 Task: Look for space in Mbale, Kenya from 6th September, 2023 to 10th September, 2023 for 1 adult in price range Rs.9000 to Rs.17000. Place can be private room with 1  bedroom having 1 bed and 1 bathroom. Property type can be house, flat, guest house, hotel. Amenities needed are: washing machine. Booking option can be shelf check-in. Required host language is English.
Action: Mouse moved to (413, 99)
Screenshot: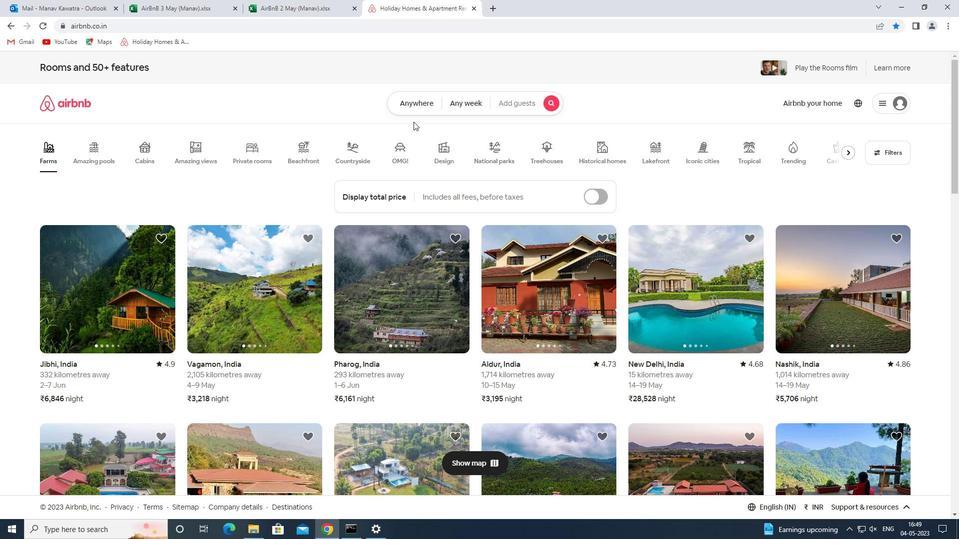 
Action: Mouse pressed left at (413, 99)
Screenshot: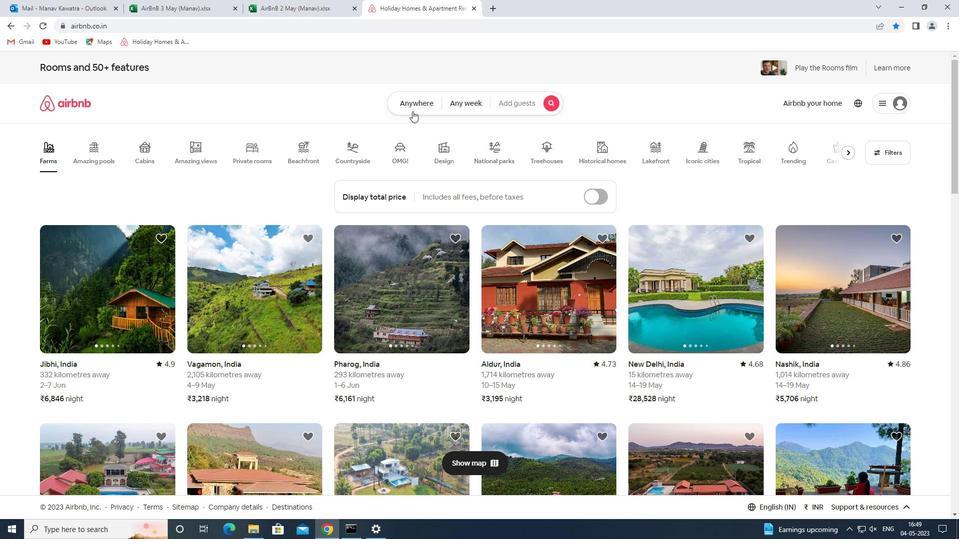 
Action: Mouse moved to (353, 140)
Screenshot: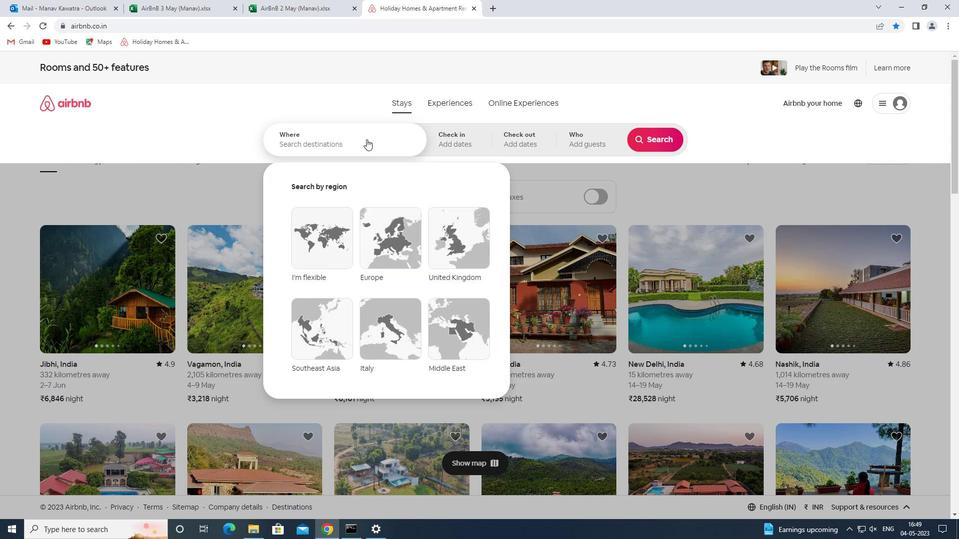 
Action: Mouse pressed left at (353, 140)
Screenshot: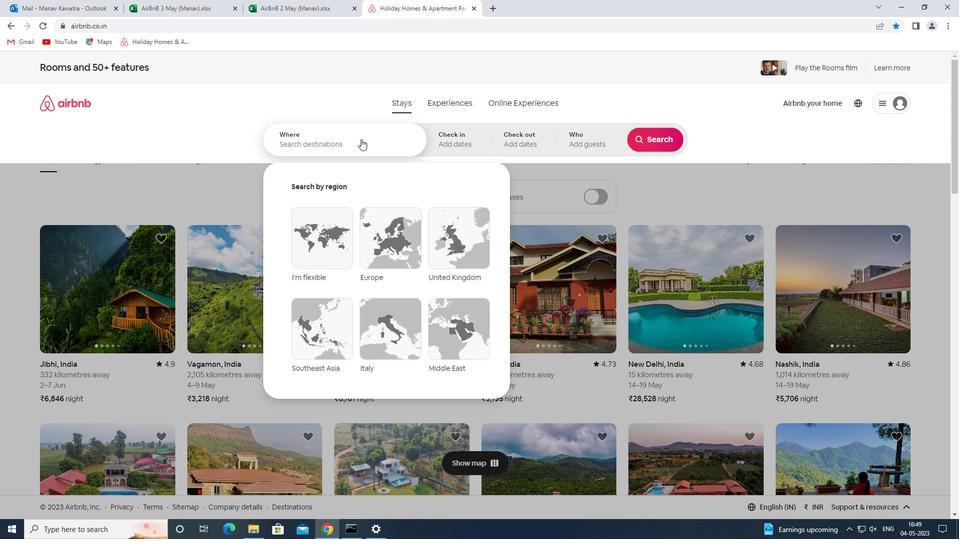 
Action: Key pressed nv<Key.backspace>bale<Key.space>keny<Key.space><Key.backspace>a<Key.space>
Screenshot: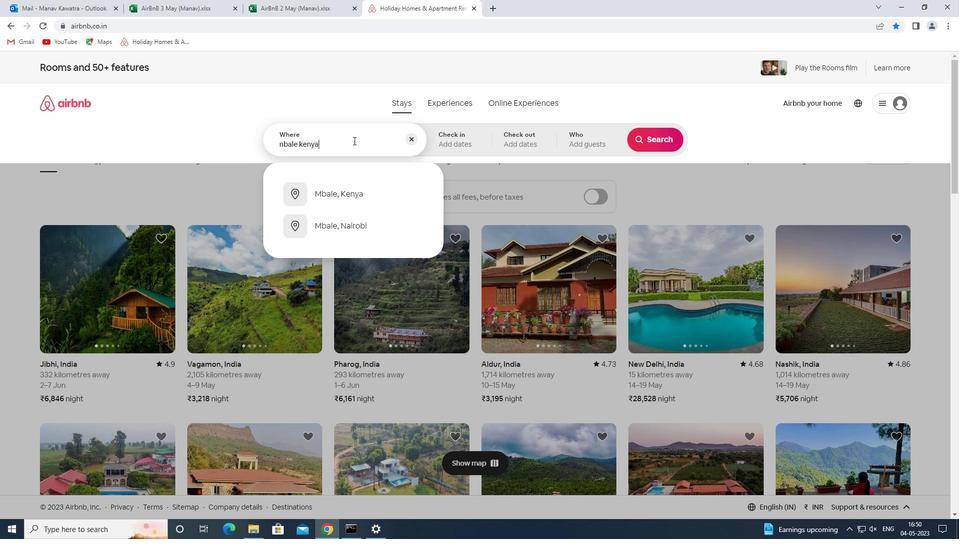 
Action: Mouse moved to (353, 191)
Screenshot: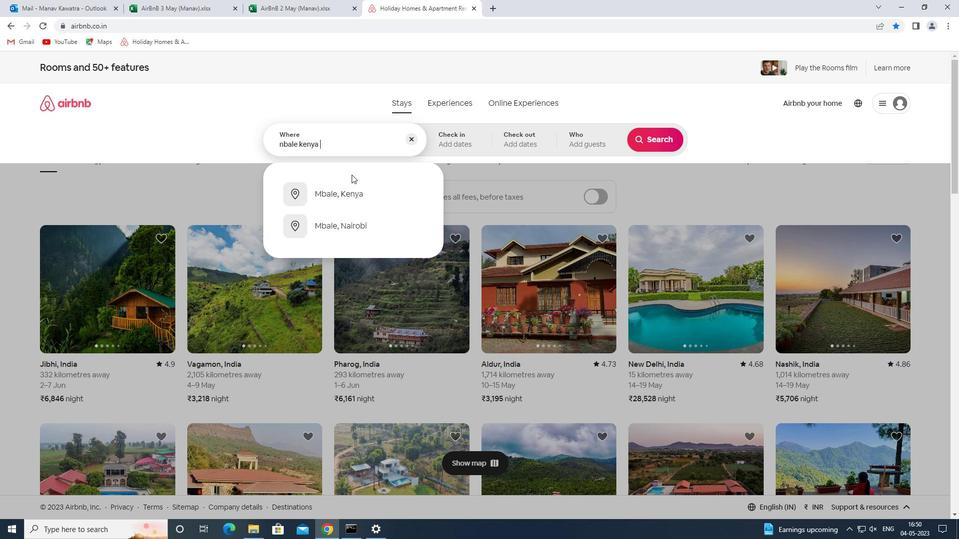 
Action: Mouse pressed left at (353, 191)
Screenshot: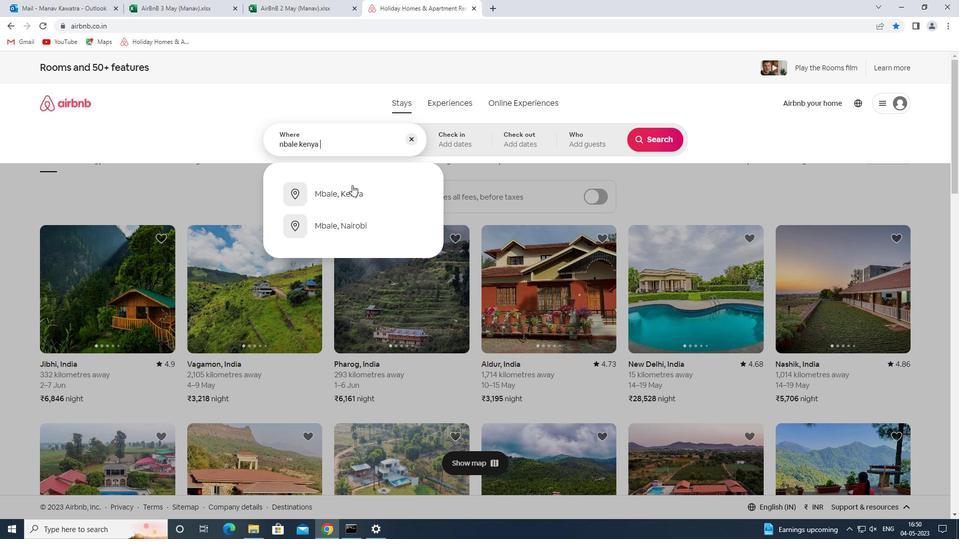 
Action: Mouse moved to (653, 214)
Screenshot: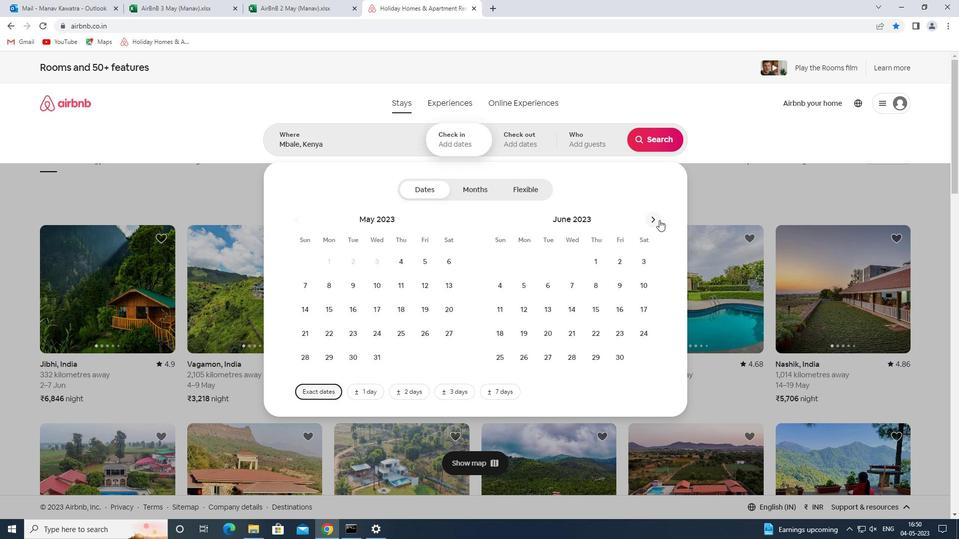 
Action: Mouse pressed left at (653, 214)
Screenshot: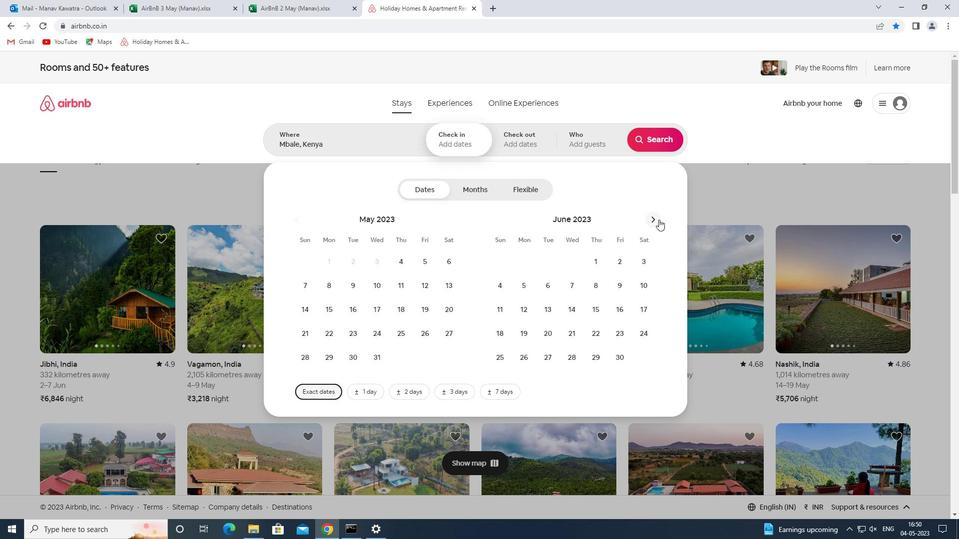 
Action: Mouse pressed left at (653, 214)
Screenshot: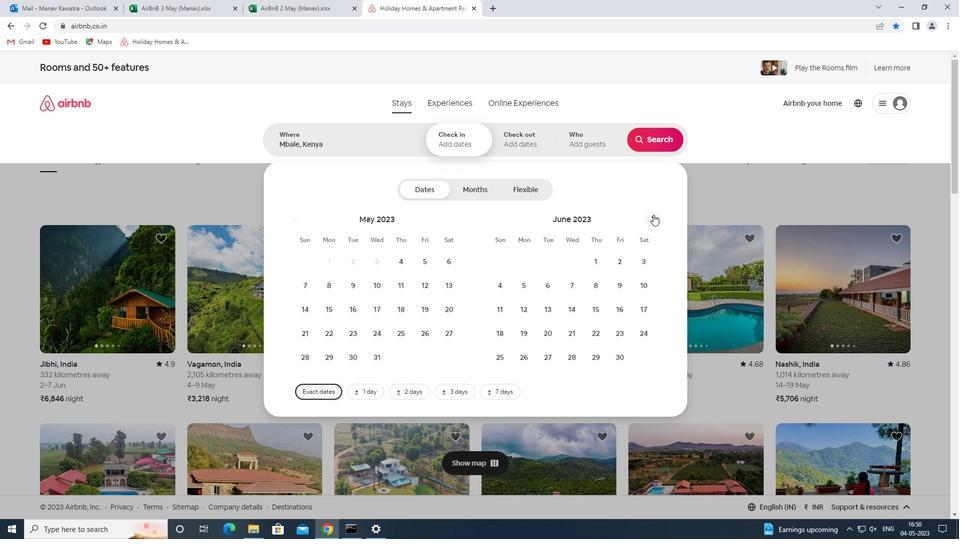 
Action: Mouse pressed left at (653, 214)
Screenshot: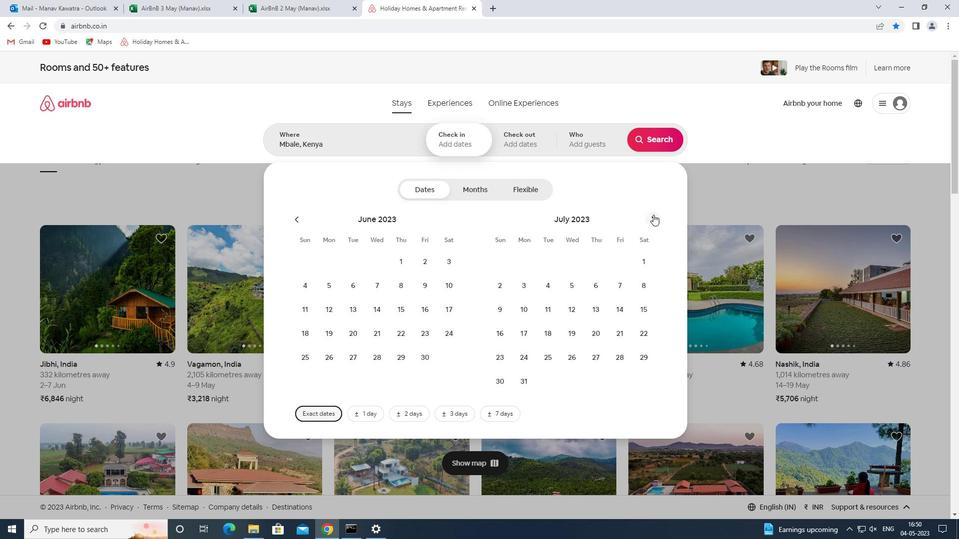 
Action: Mouse pressed left at (653, 214)
Screenshot: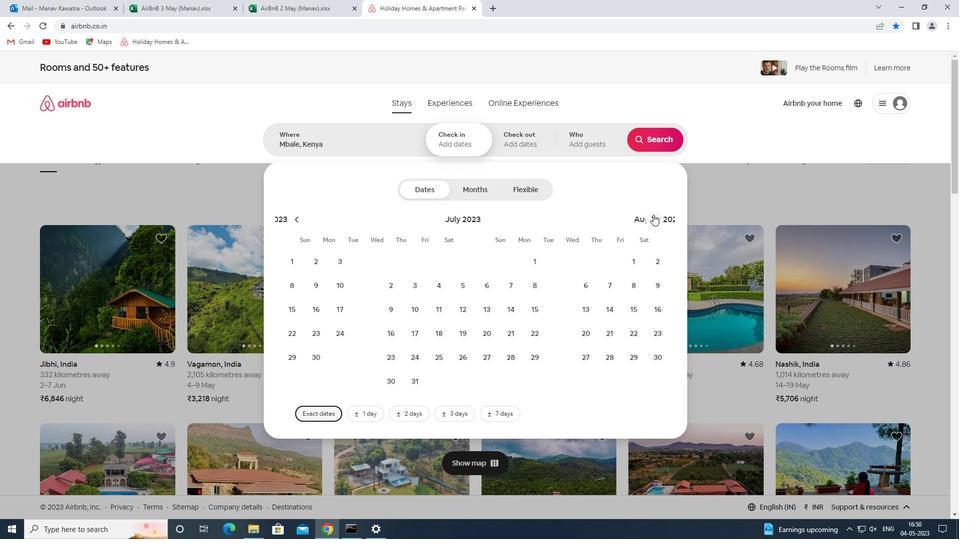 
Action: Mouse moved to (571, 287)
Screenshot: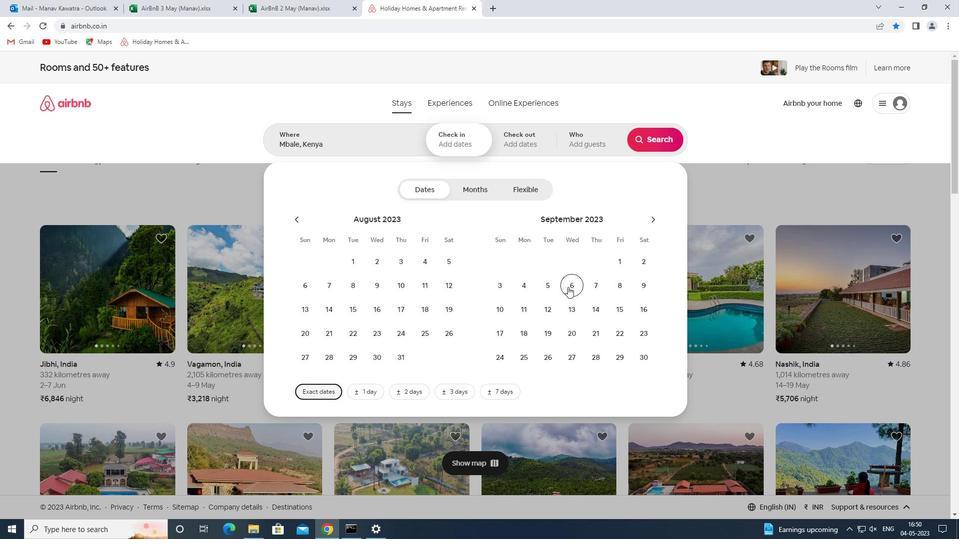 
Action: Mouse pressed left at (571, 287)
Screenshot: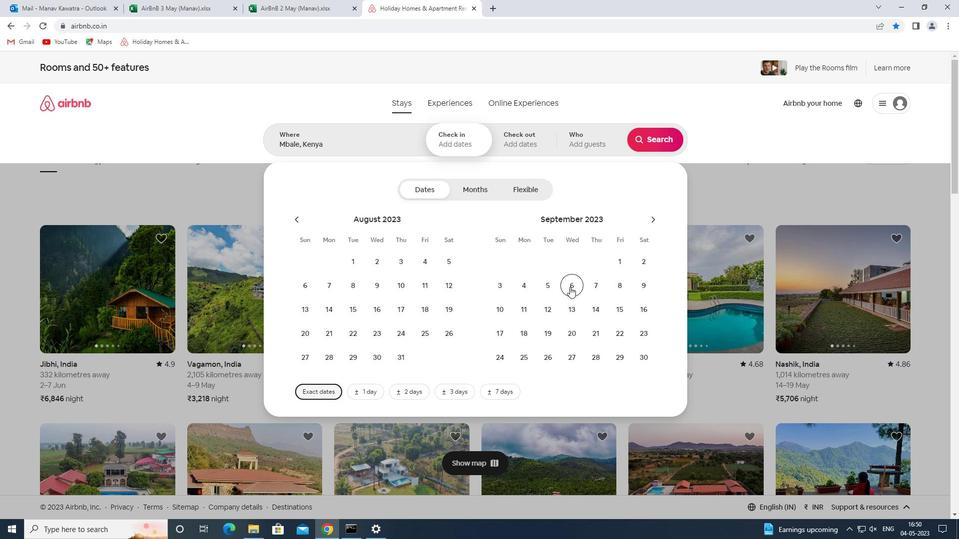 
Action: Mouse moved to (495, 304)
Screenshot: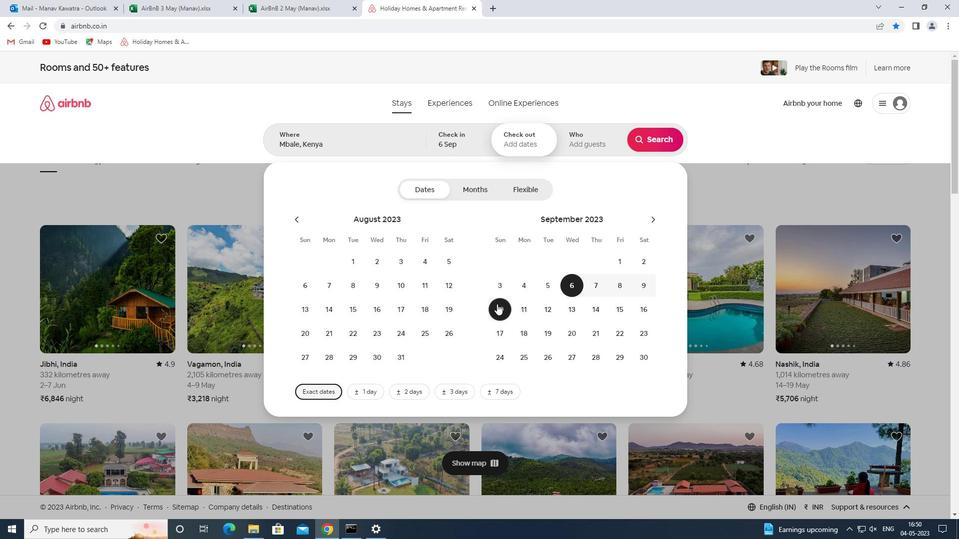 
Action: Mouse pressed left at (495, 304)
Screenshot: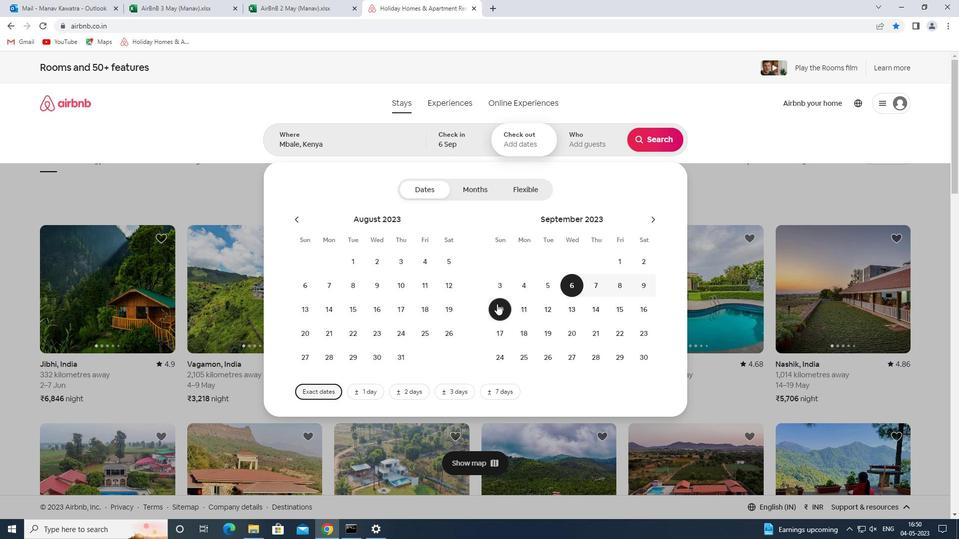 
Action: Mouse moved to (579, 137)
Screenshot: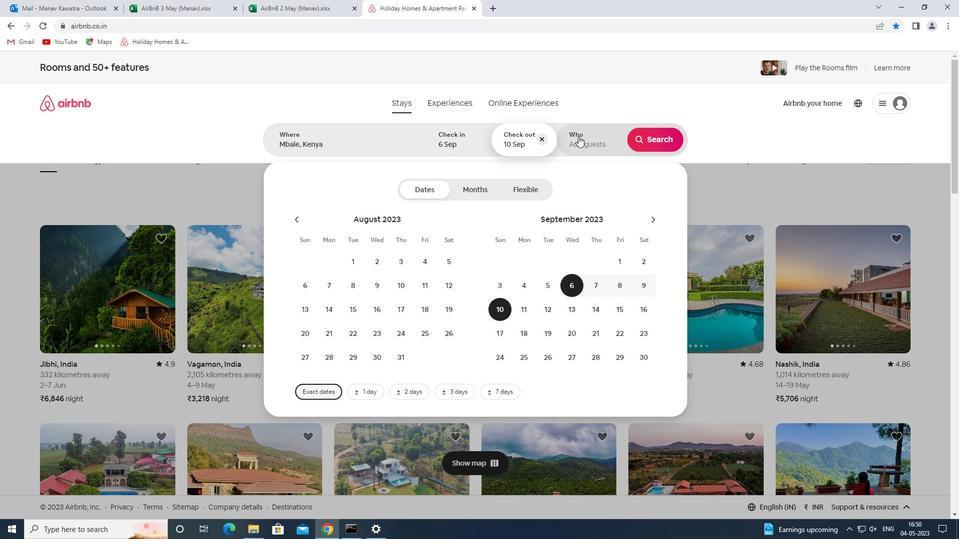 
Action: Mouse pressed left at (579, 137)
Screenshot: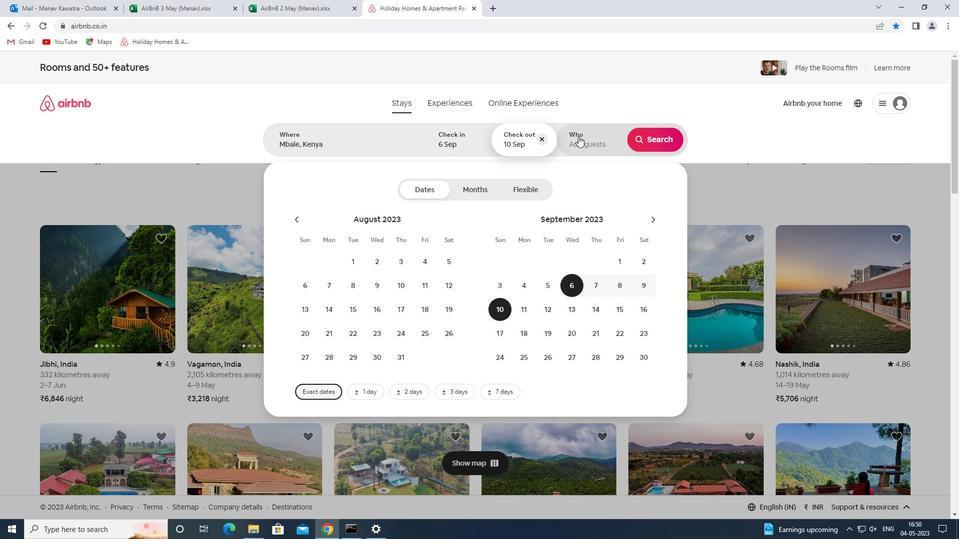 
Action: Mouse moved to (654, 199)
Screenshot: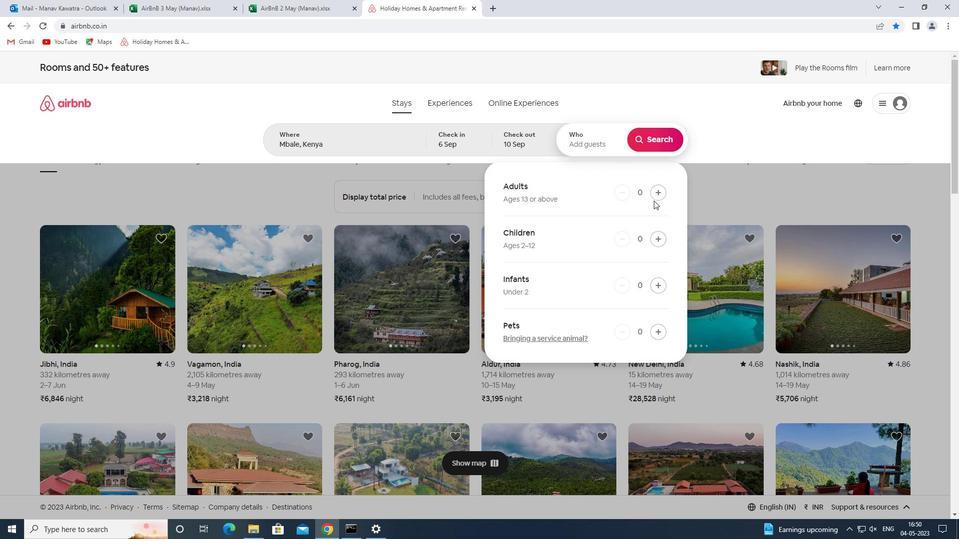 
Action: Mouse pressed left at (654, 199)
Screenshot: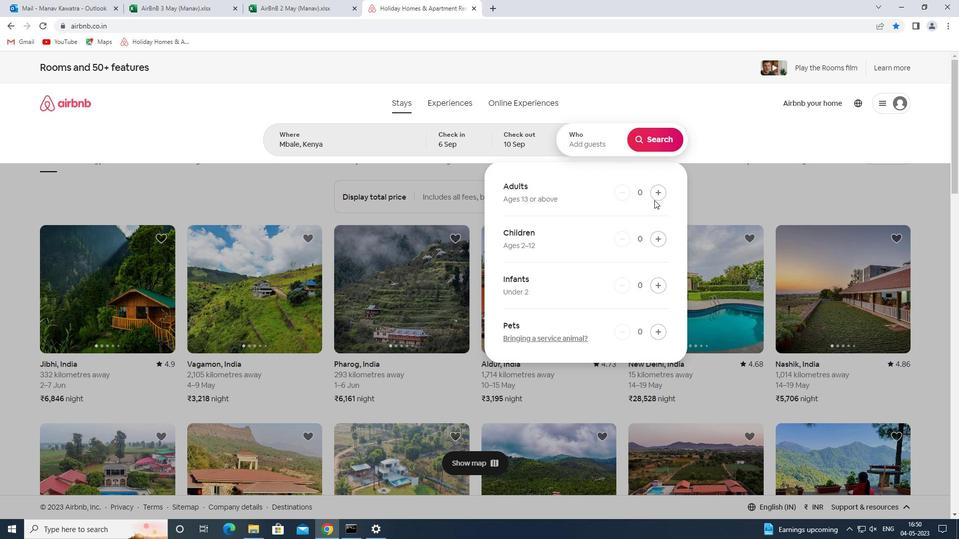 
Action: Mouse moved to (655, 135)
Screenshot: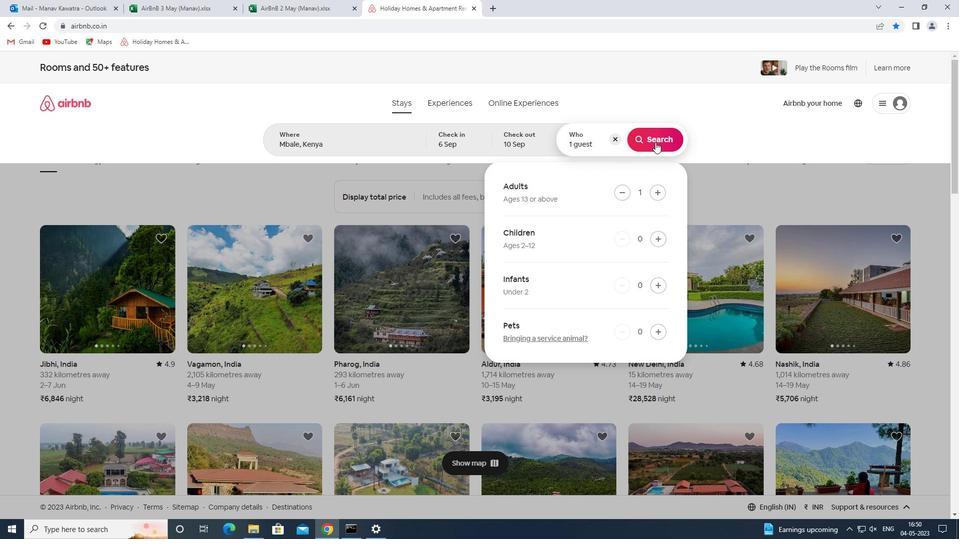 
Action: Mouse pressed left at (655, 135)
Screenshot: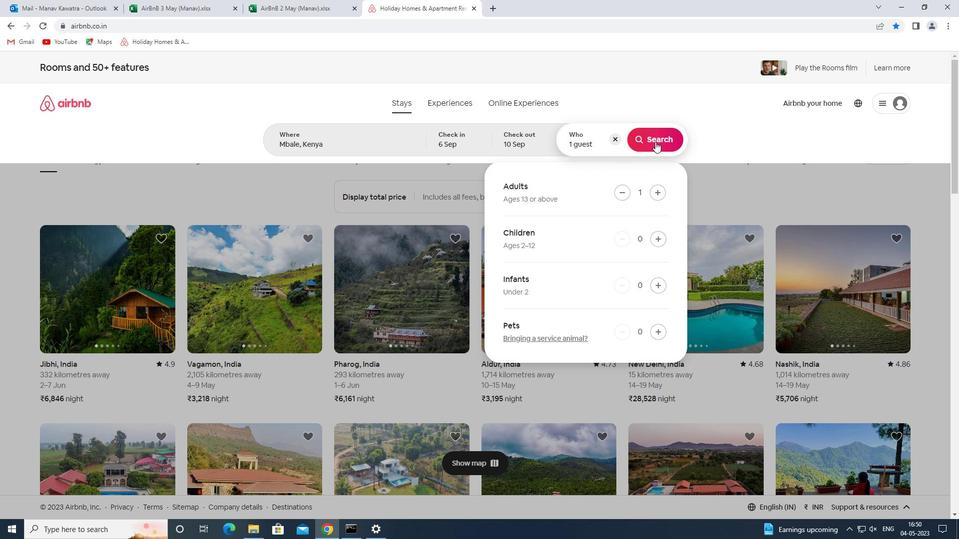 
Action: Mouse moved to (912, 108)
Screenshot: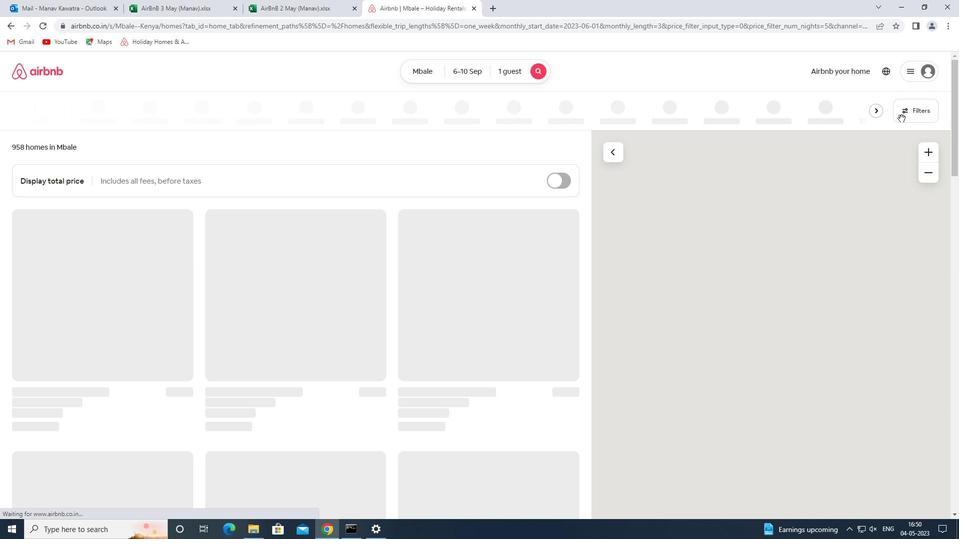 
Action: Mouse pressed left at (912, 108)
Screenshot: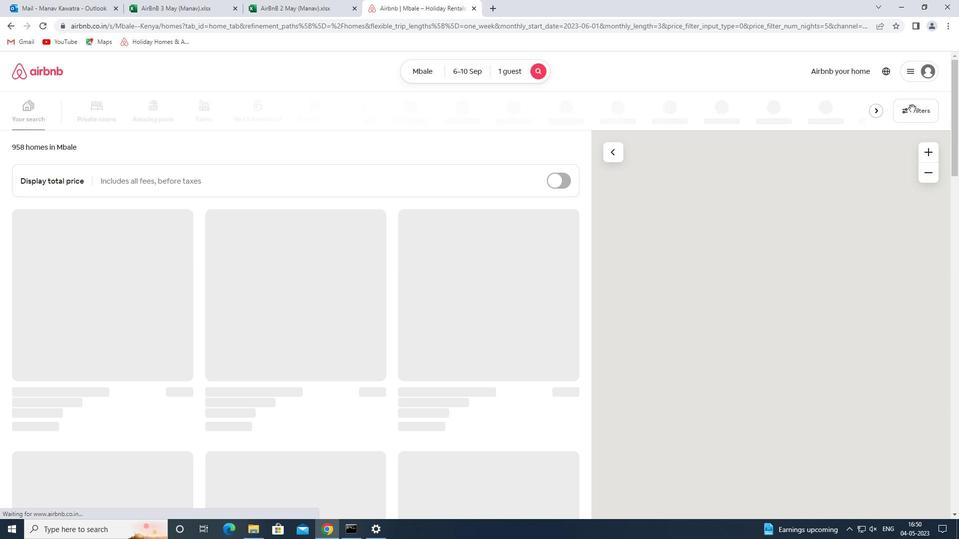 
Action: Mouse moved to (352, 238)
Screenshot: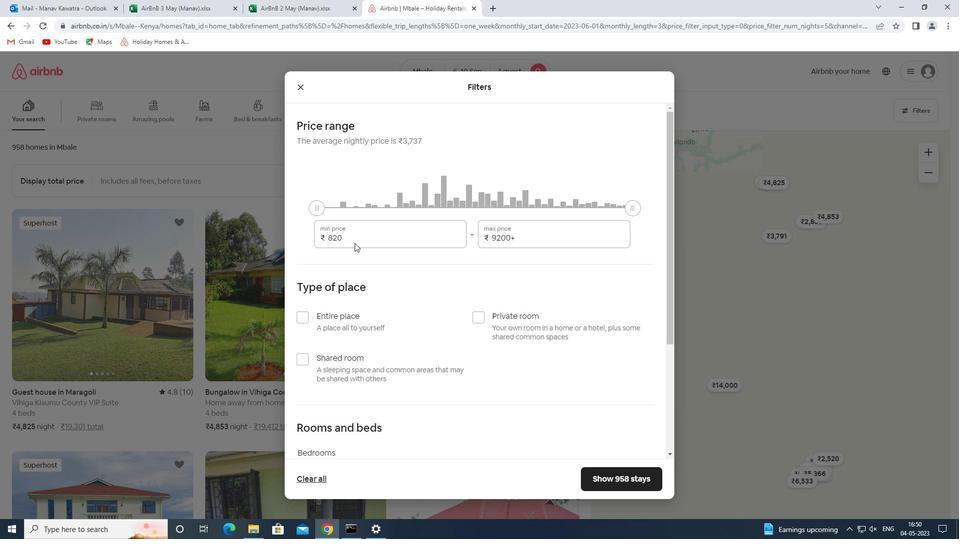 
Action: Mouse pressed left at (352, 238)
Screenshot: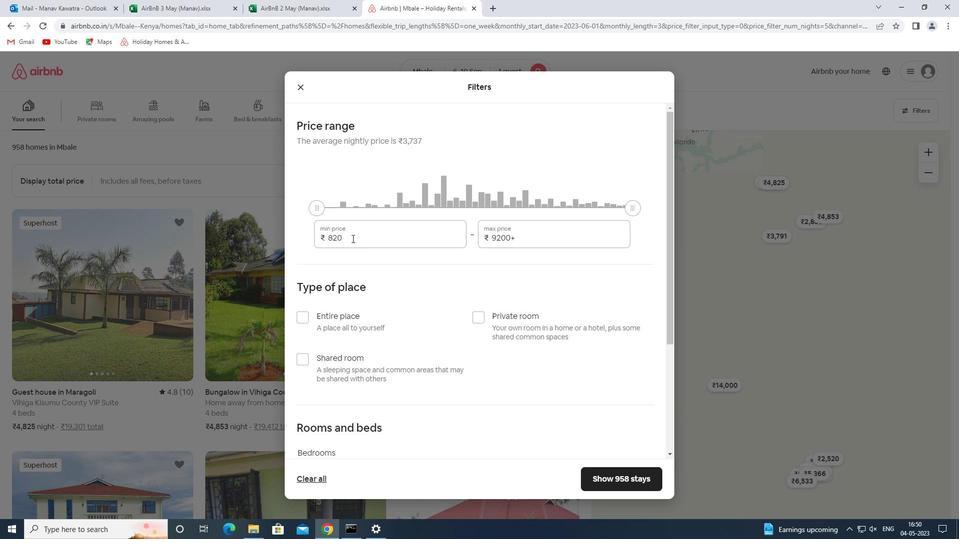 
Action: Mouse pressed left at (352, 238)
Screenshot: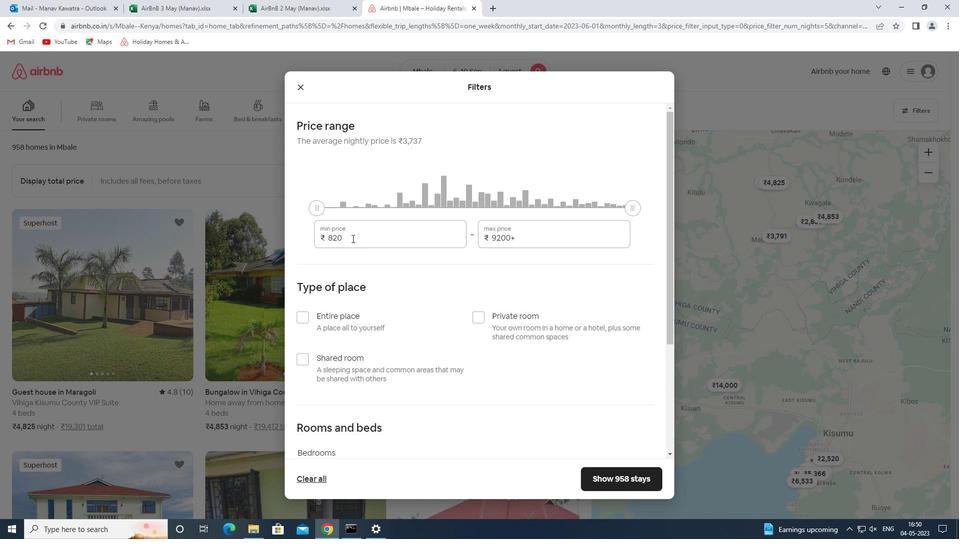 
Action: Key pressed 9000<Key.tab>17000
Screenshot: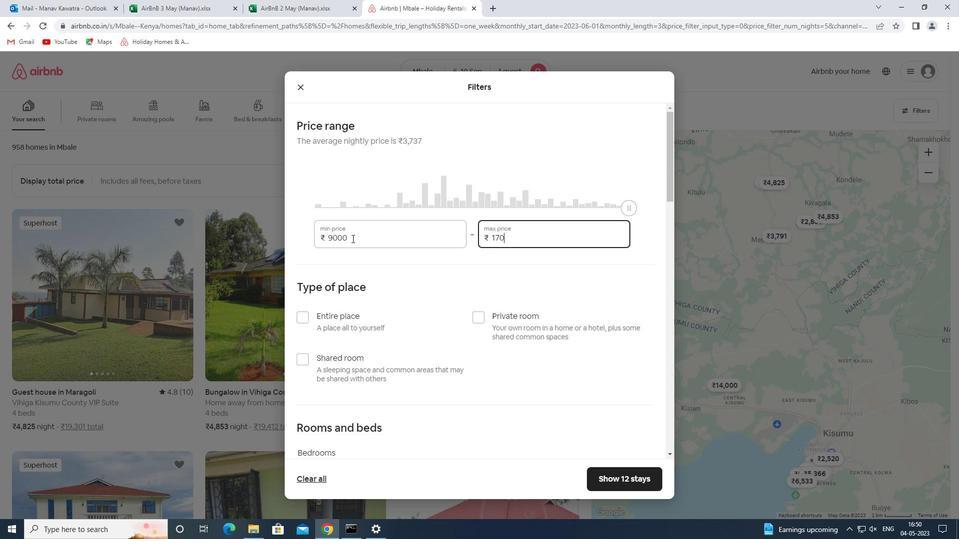 
Action: Mouse moved to (474, 320)
Screenshot: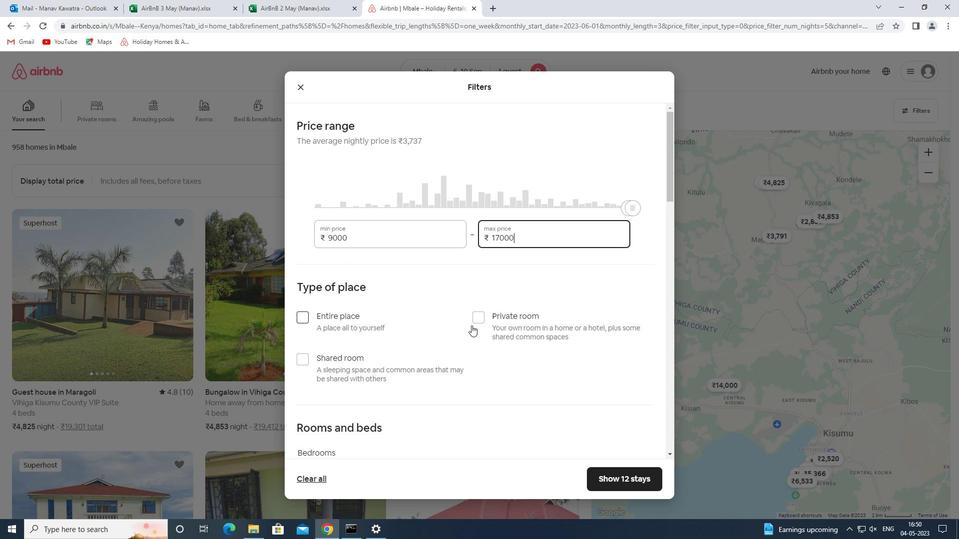 
Action: Mouse pressed left at (474, 320)
Screenshot: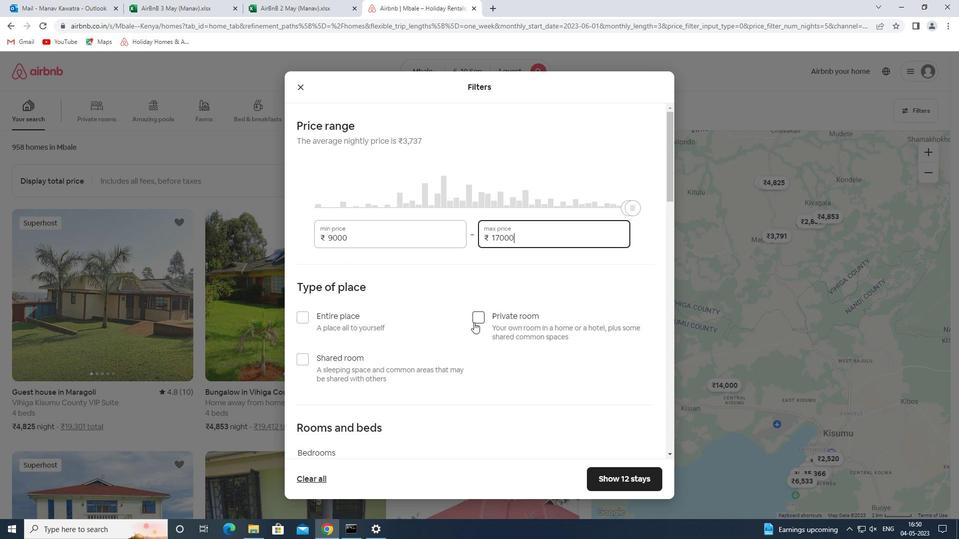 
Action: Mouse moved to (495, 309)
Screenshot: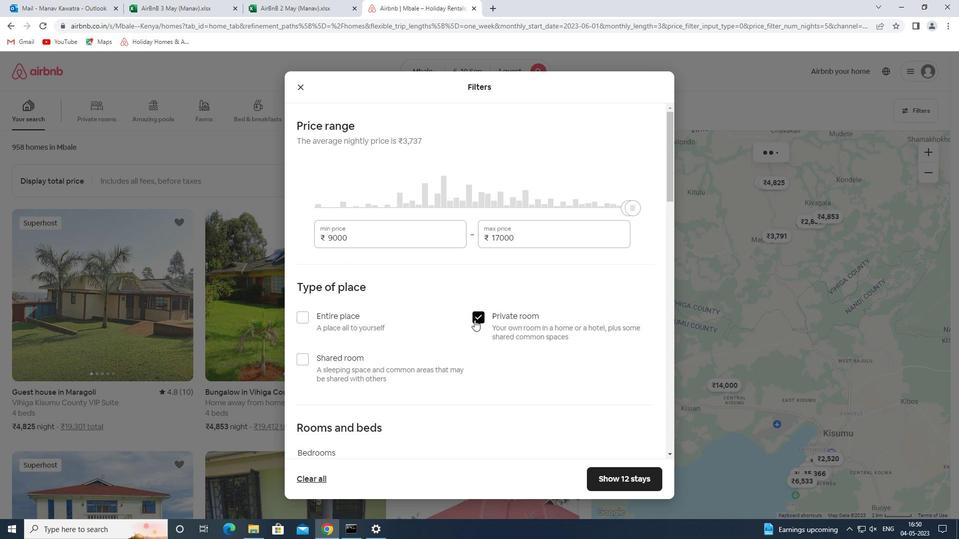 
Action: Mouse scrolled (495, 308) with delta (0, 0)
Screenshot: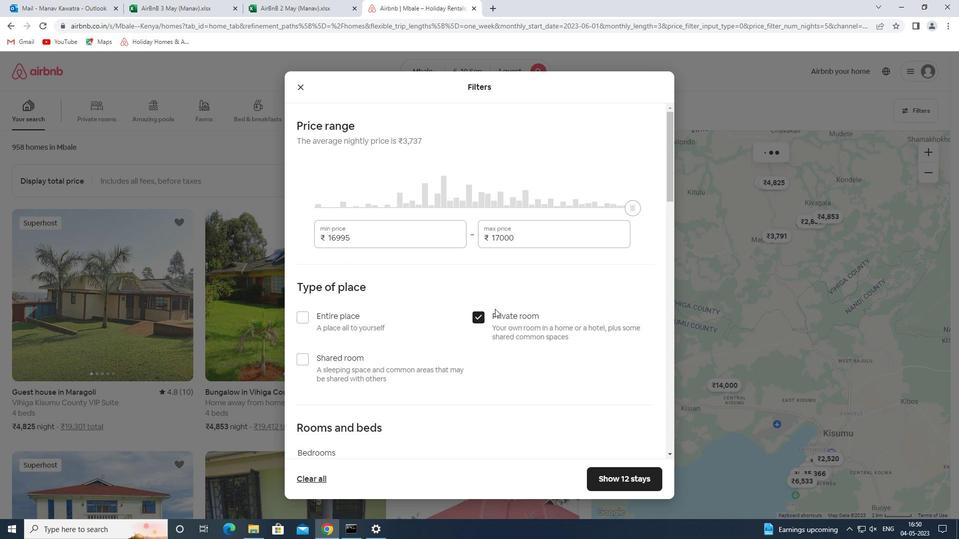 
Action: Mouse scrolled (495, 308) with delta (0, 0)
Screenshot: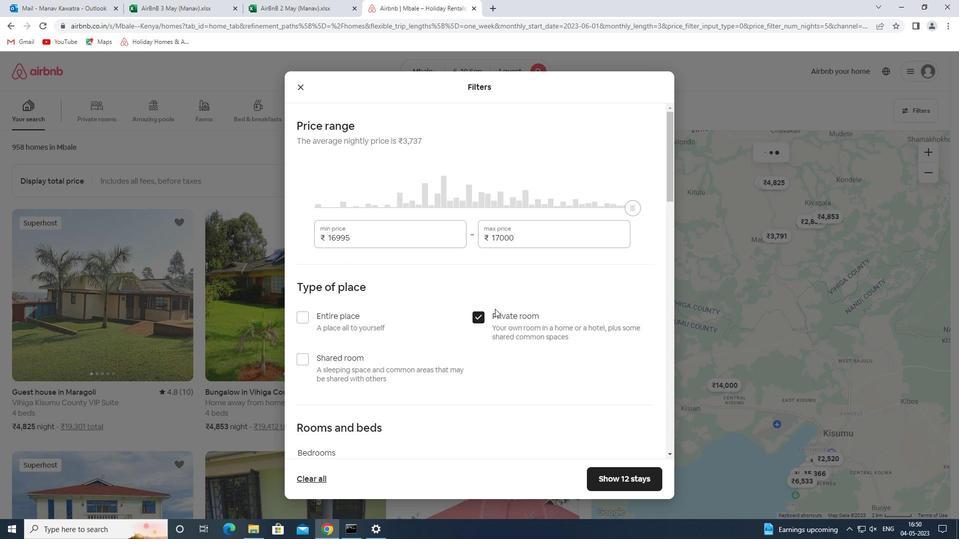 
Action: Mouse scrolled (495, 308) with delta (0, 0)
Screenshot: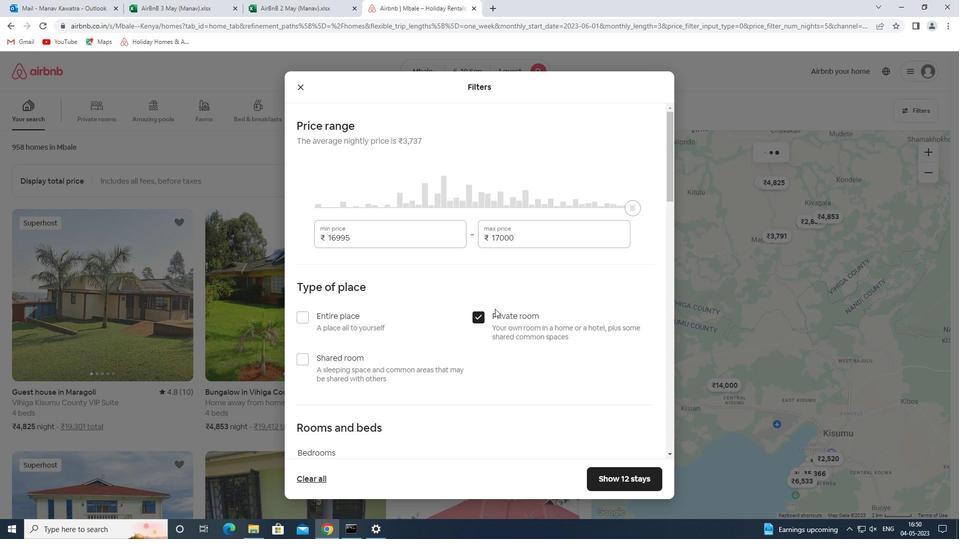 
Action: Mouse scrolled (495, 308) with delta (0, 0)
Screenshot: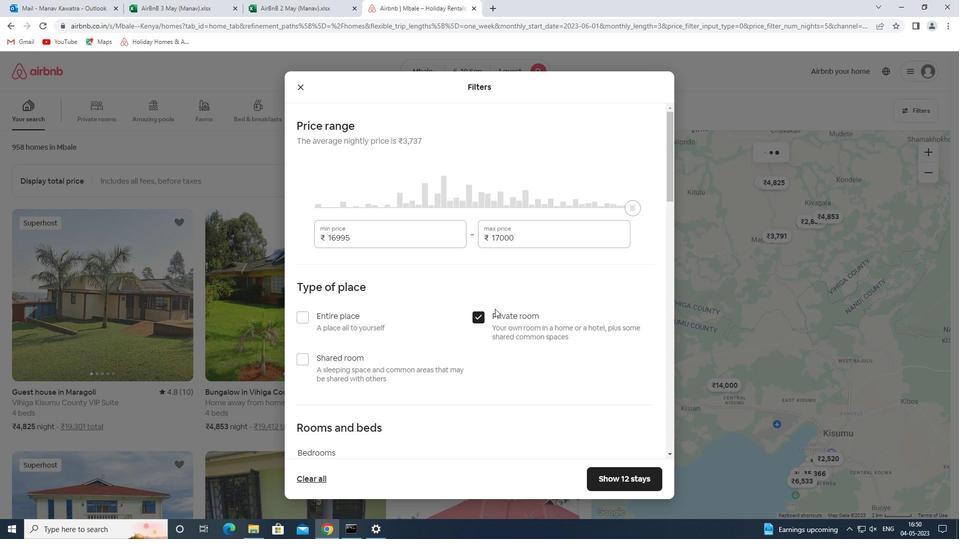 
Action: Mouse scrolled (495, 308) with delta (0, 0)
Screenshot: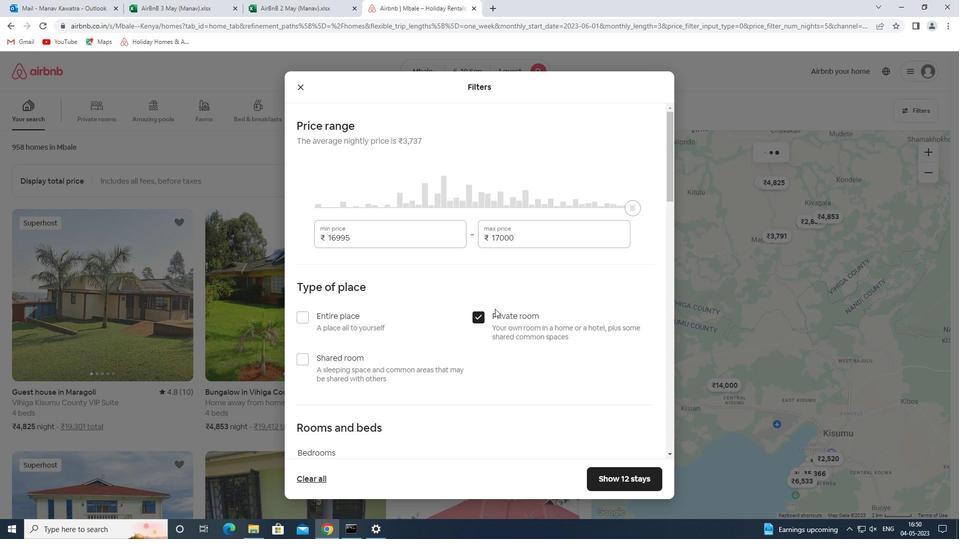 
Action: Mouse scrolled (495, 308) with delta (0, 0)
Screenshot: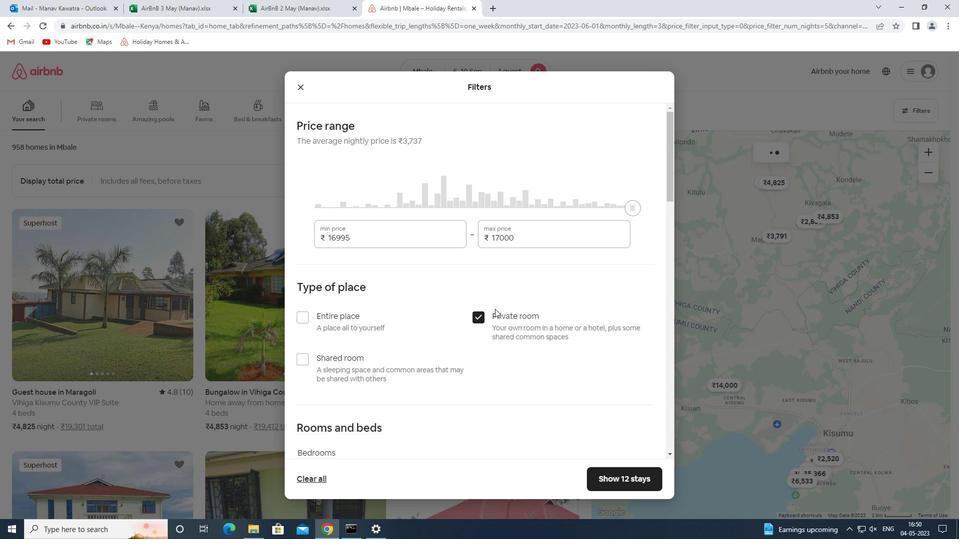 
Action: Mouse moved to (360, 181)
Screenshot: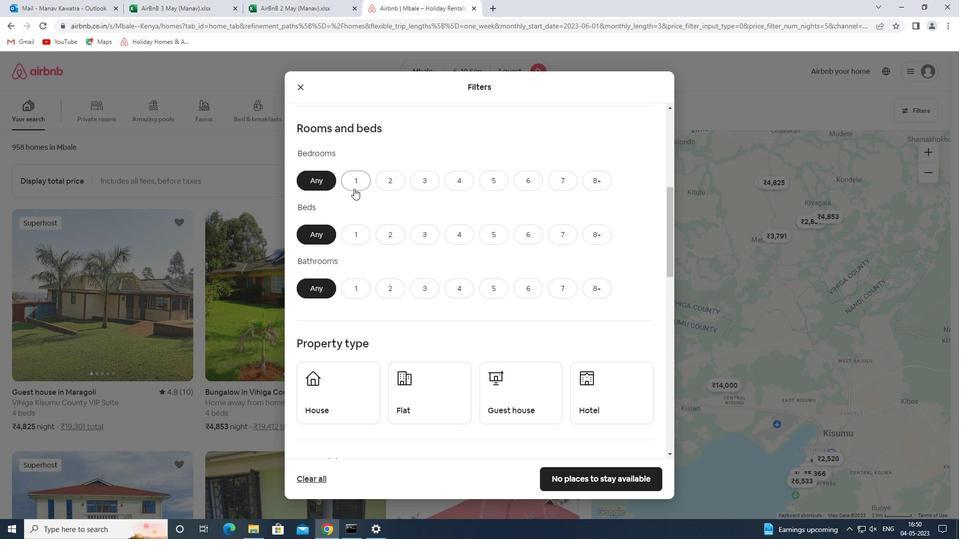 
Action: Mouse pressed left at (360, 181)
Screenshot: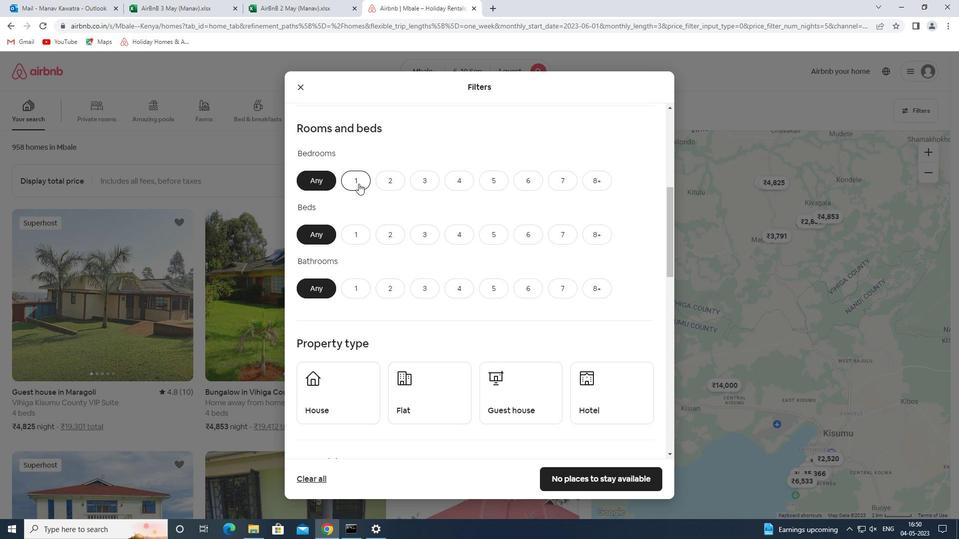 
Action: Mouse moved to (360, 234)
Screenshot: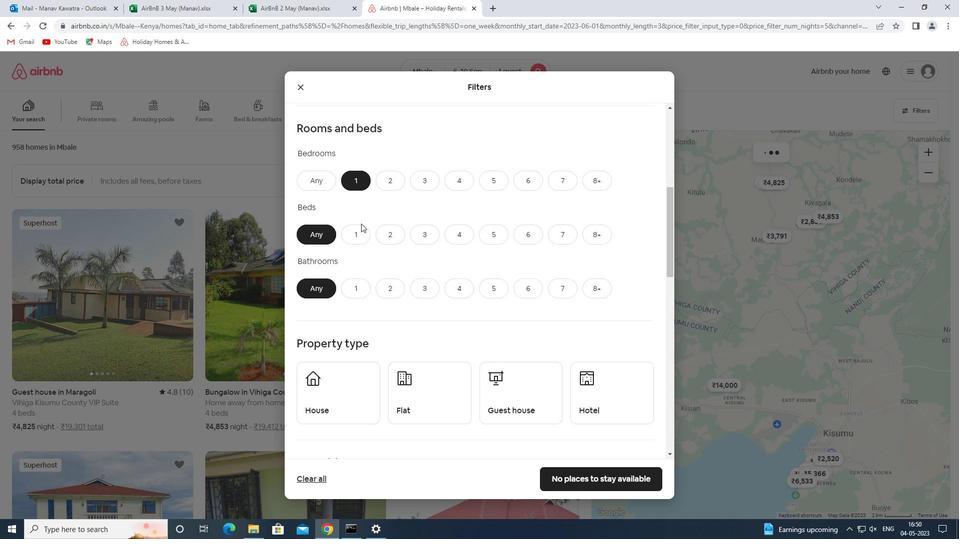 
Action: Mouse pressed left at (360, 234)
Screenshot: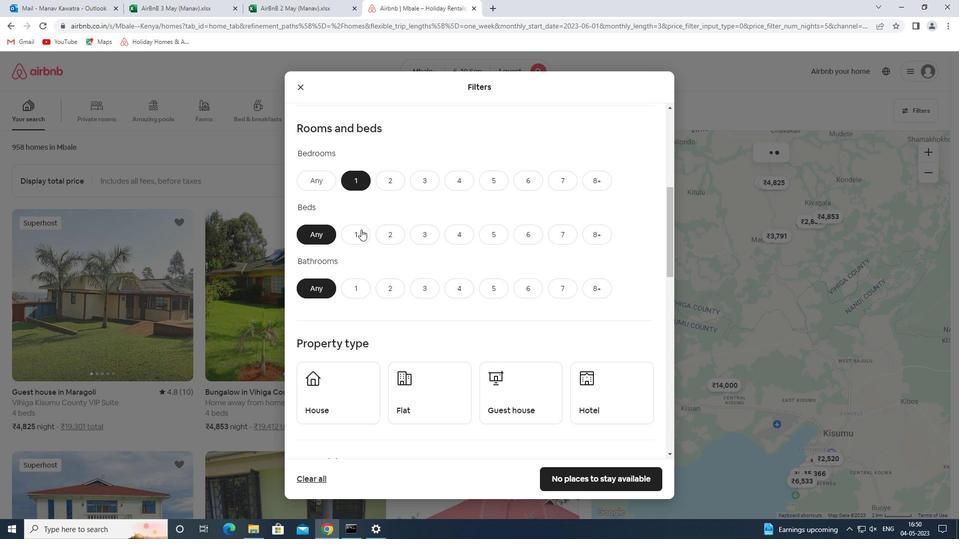 
Action: Mouse moved to (357, 295)
Screenshot: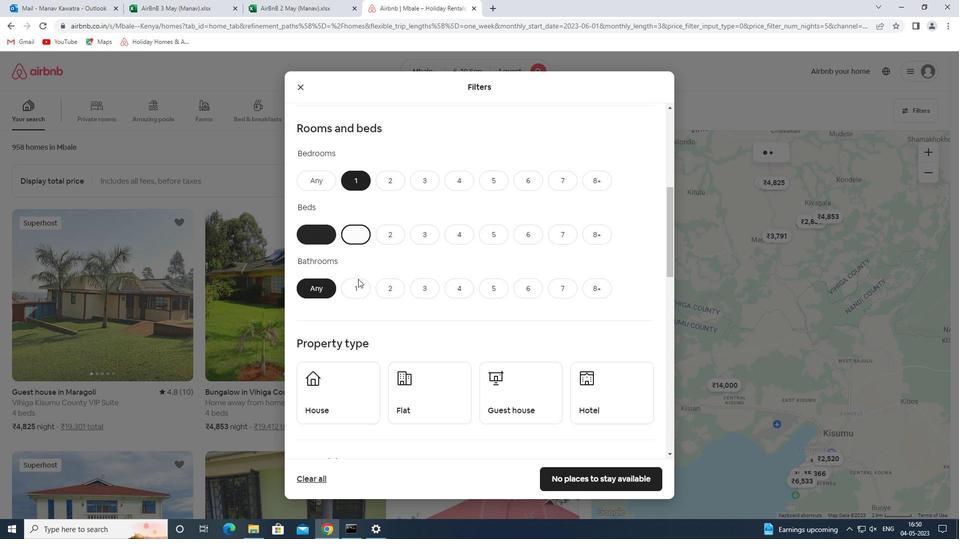 
Action: Mouse pressed left at (357, 295)
Screenshot: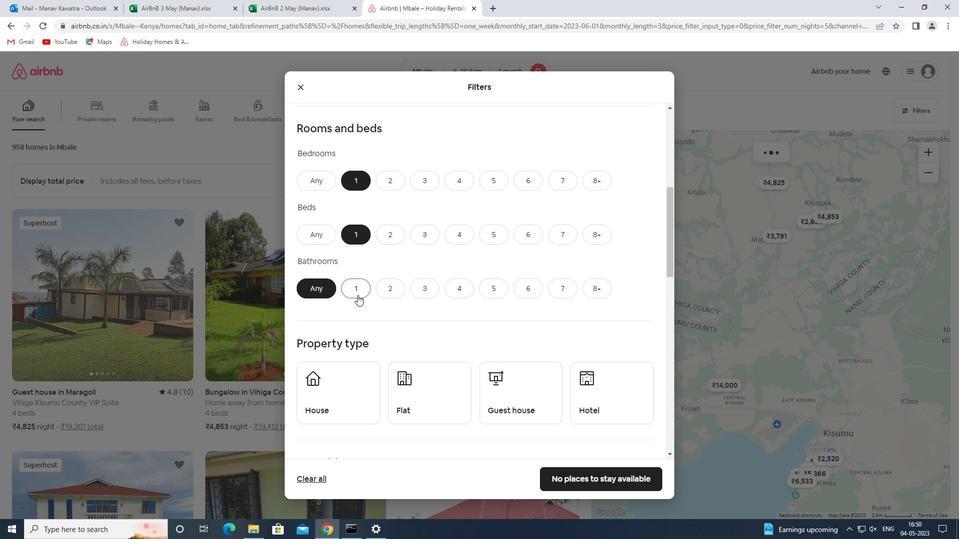 
Action: Mouse moved to (348, 390)
Screenshot: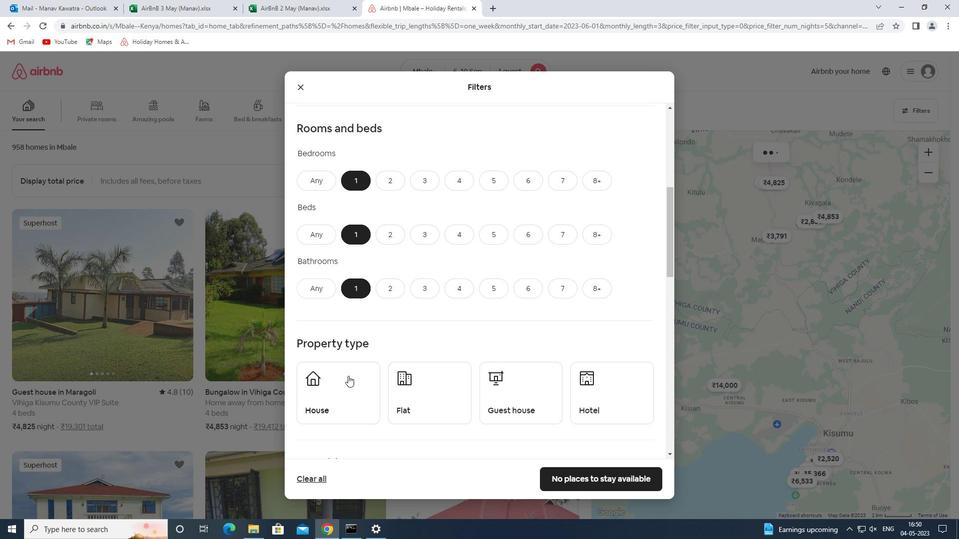 
Action: Mouse pressed left at (348, 390)
Screenshot: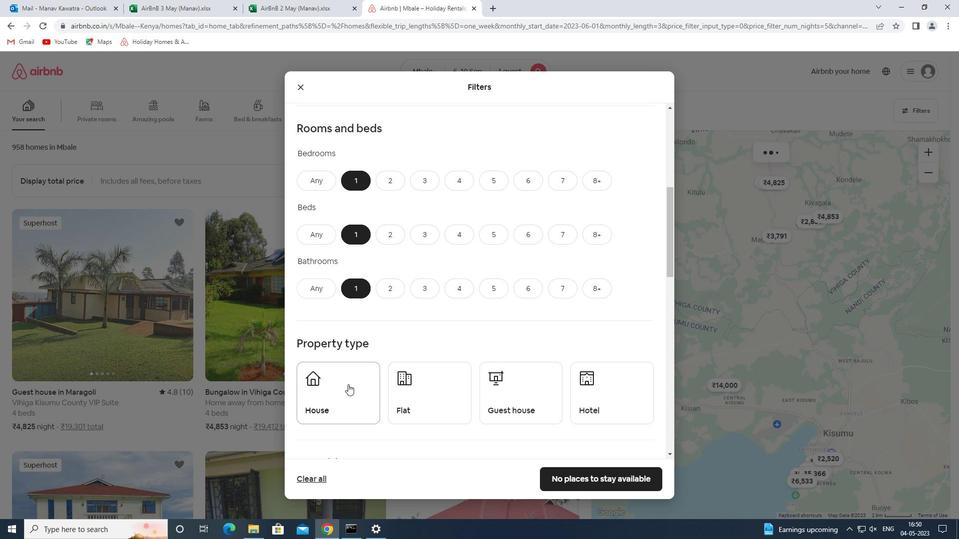 
Action: Mouse moved to (418, 384)
Screenshot: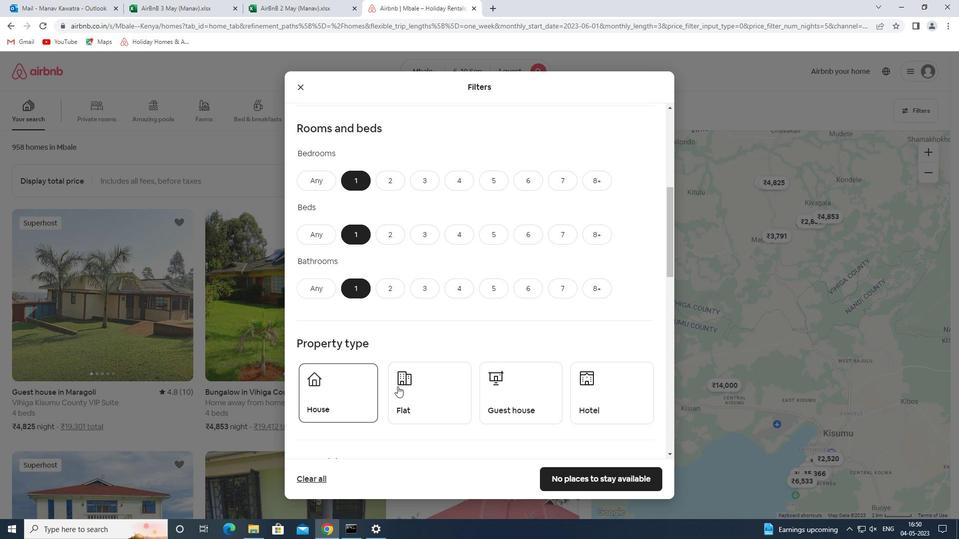 
Action: Mouse pressed left at (418, 384)
Screenshot: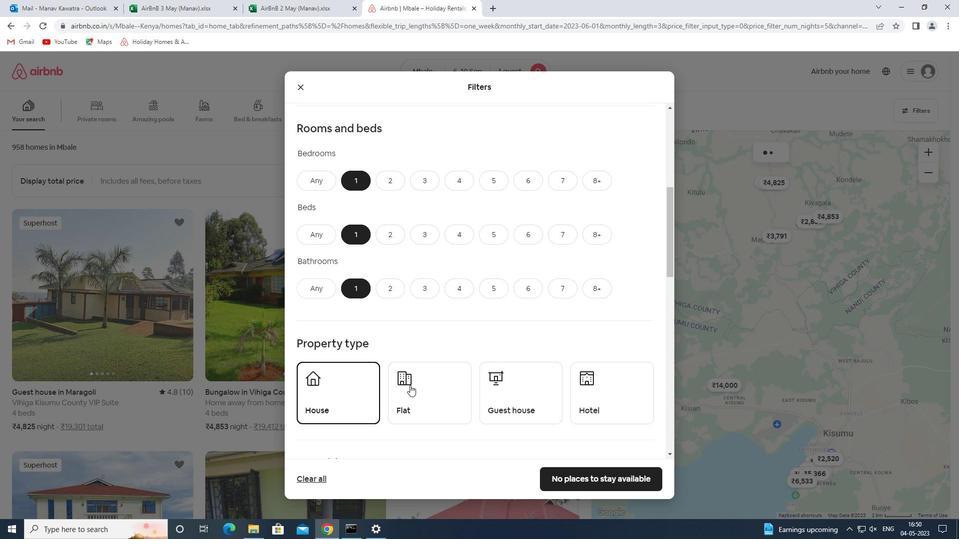 
Action: Mouse moved to (515, 396)
Screenshot: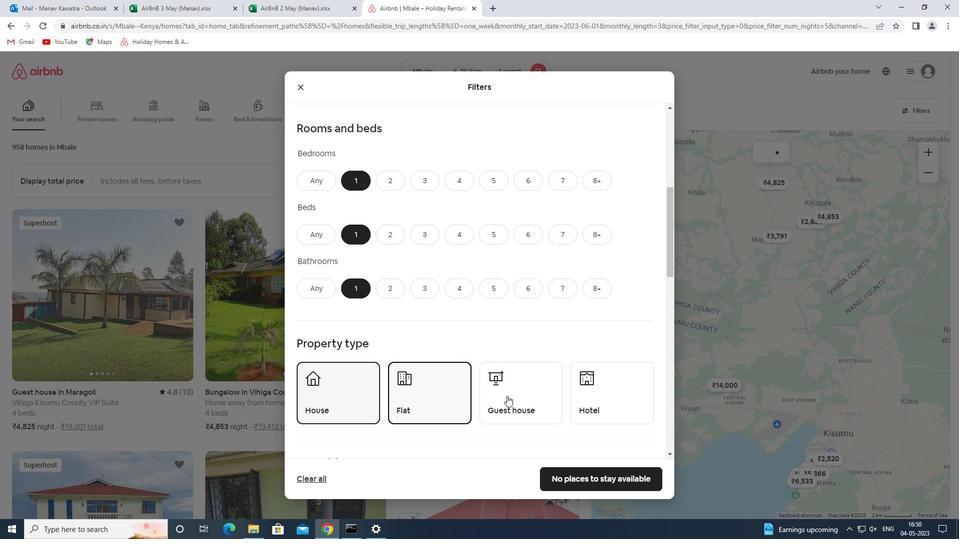 
Action: Mouse pressed left at (515, 396)
Screenshot: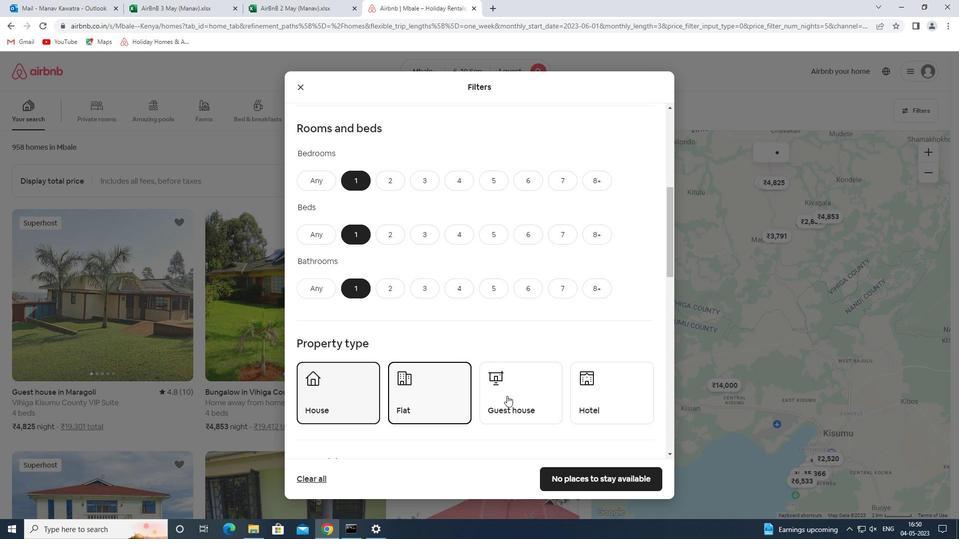 
Action: Mouse moved to (621, 394)
Screenshot: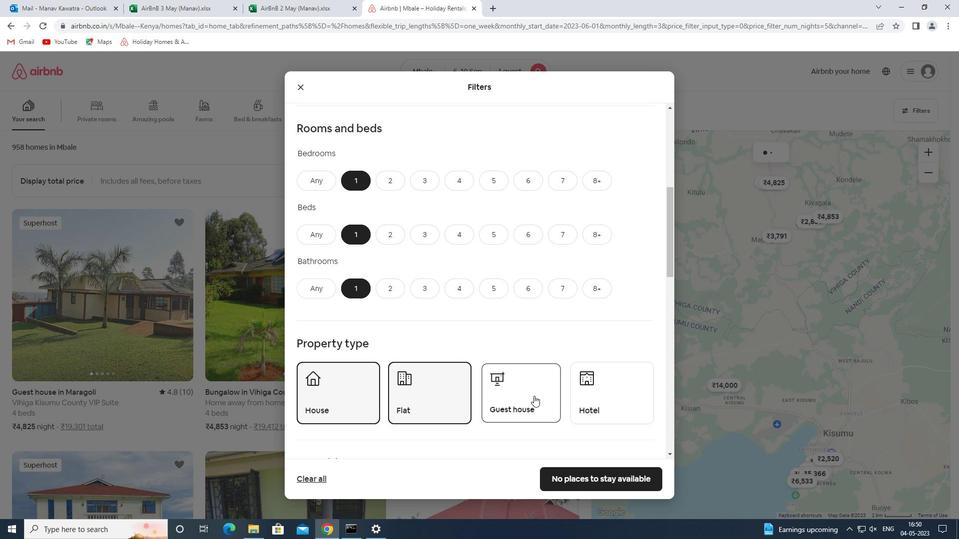 
Action: Mouse pressed left at (621, 394)
Screenshot: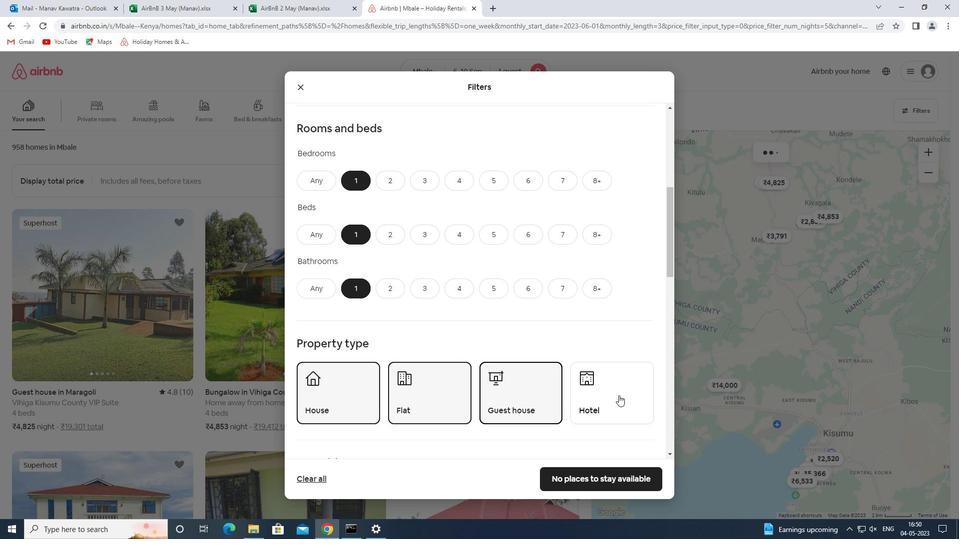 
Action: Mouse moved to (625, 392)
Screenshot: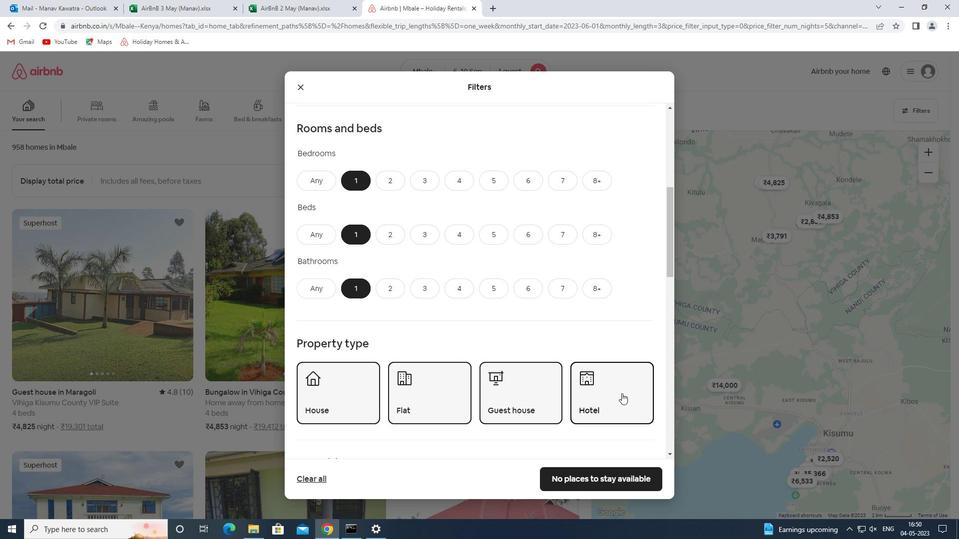 
Action: Mouse scrolled (625, 392) with delta (0, 0)
Screenshot: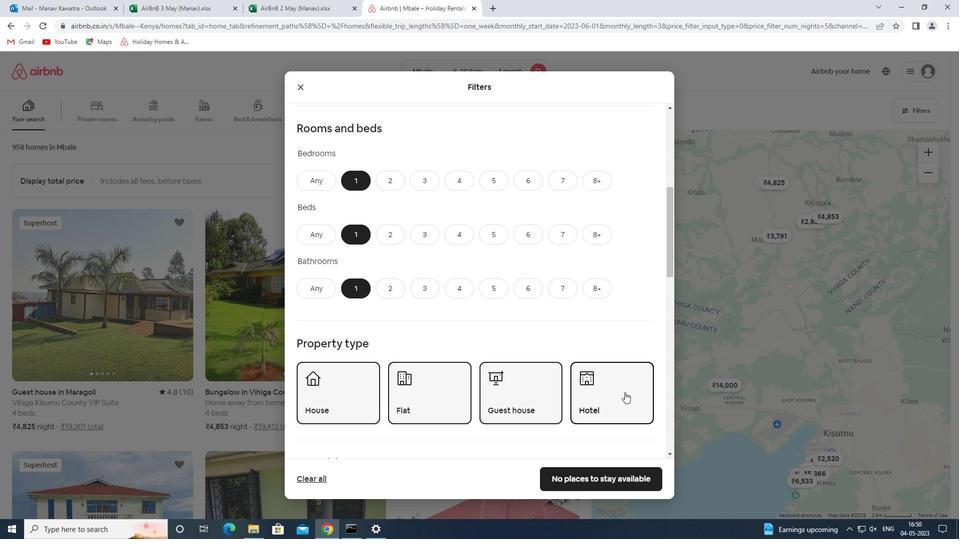 
Action: Mouse scrolled (625, 392) with delta (0, 0)
Screenshot: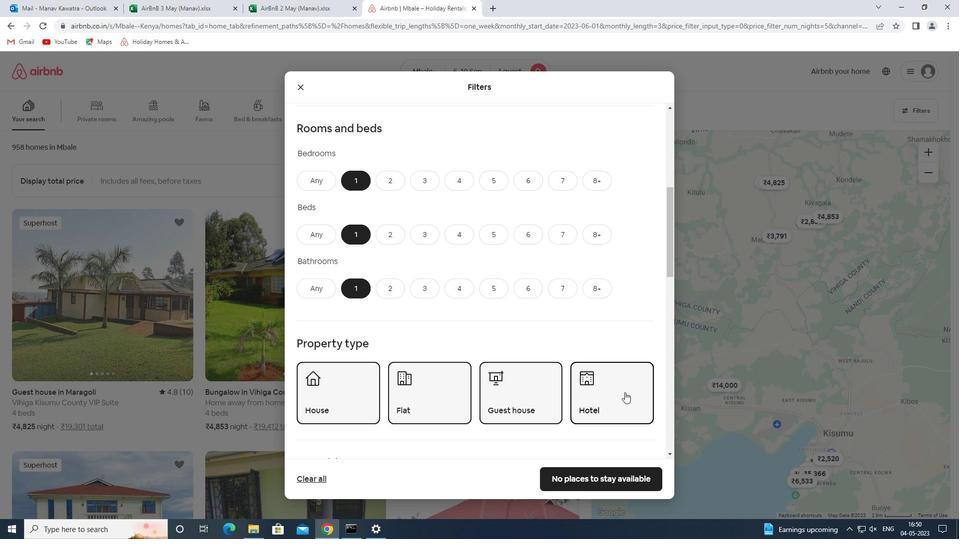 
Action: Mouse scrolled (625, 392) with delta (0, 0)
Screenshot: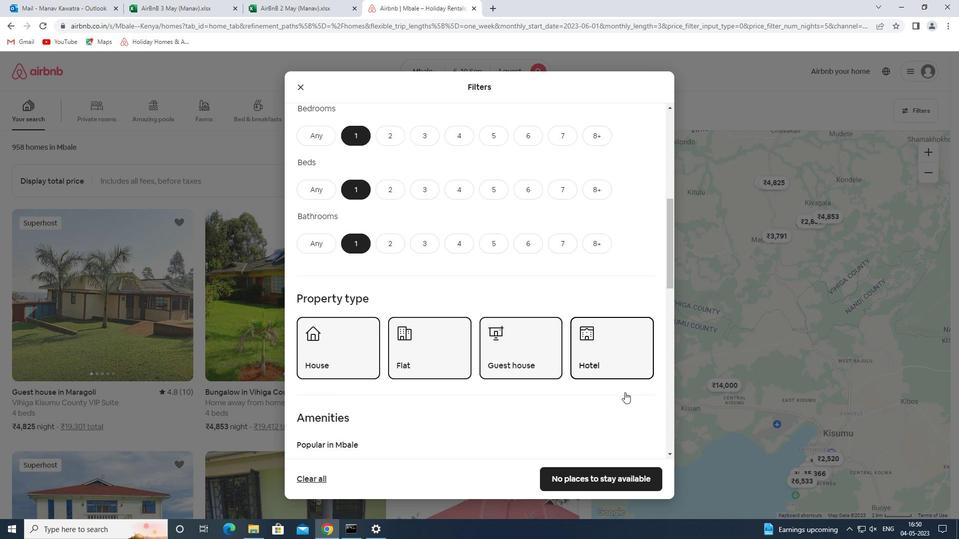 
Action: Mouse scrolled (625, 392) with delta (0, 0)
Screenshot: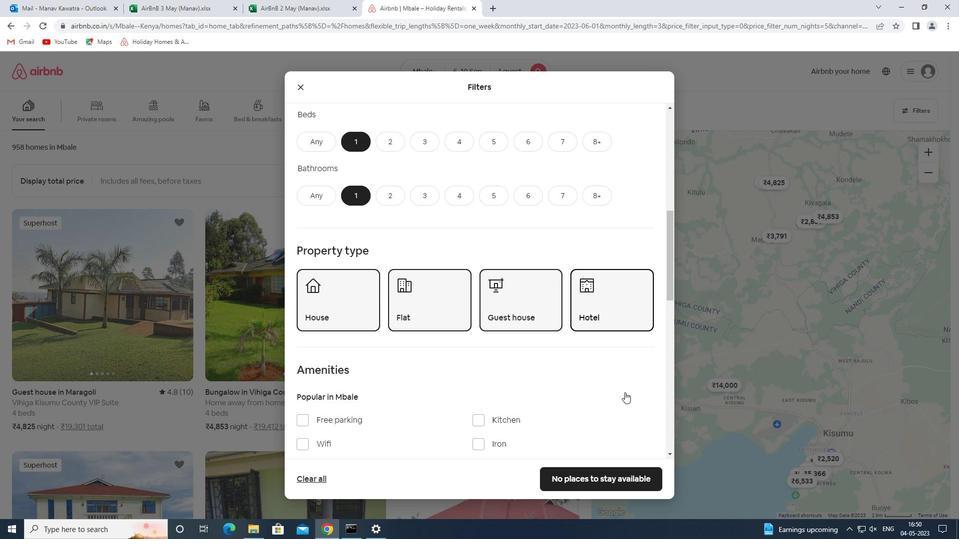 
Action: Mouse moved to (498, 362)
Screenshot: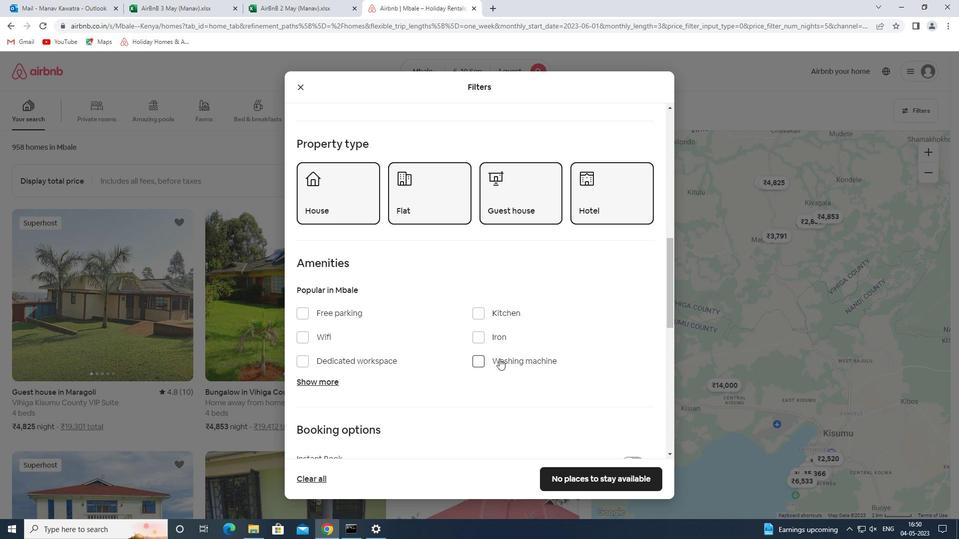 
Action: Mouse pressed left at (498, 362)
Screenshot: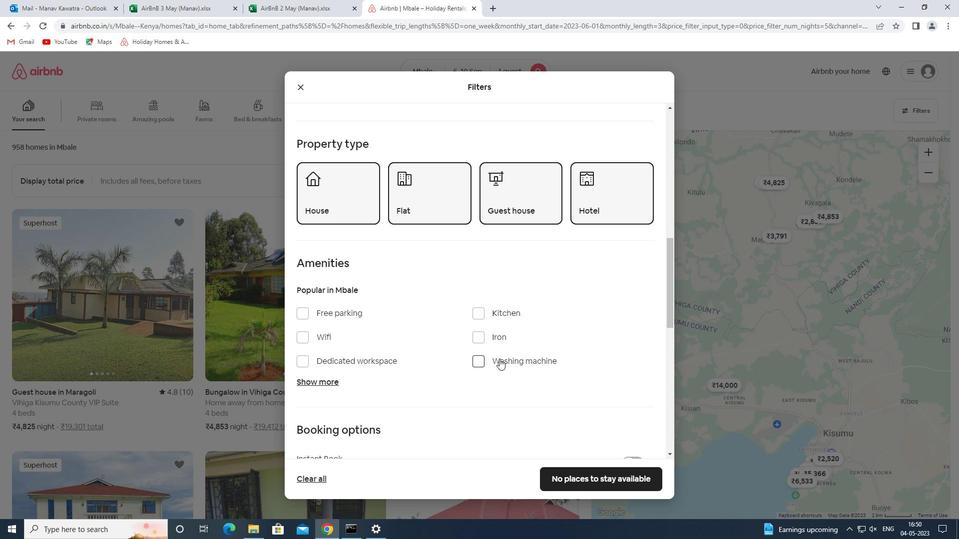 
Action: Mouse moved to (533, 311)
Screenshot: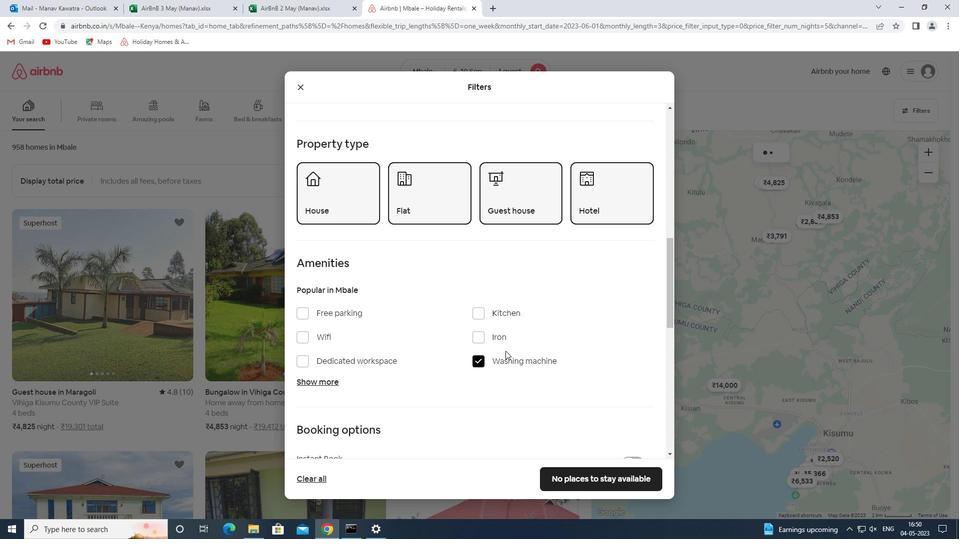 
Action: Mouse scrolled (533, 311) with delta (0, 0)
Screenshot: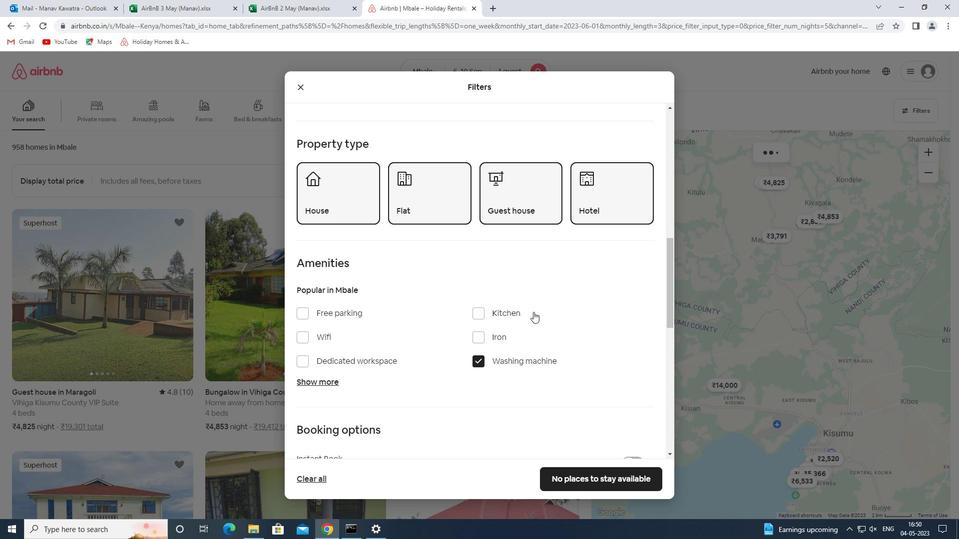 
Action: Mouse scrolled (533, 311) with delta (0, 0)
Screenshot: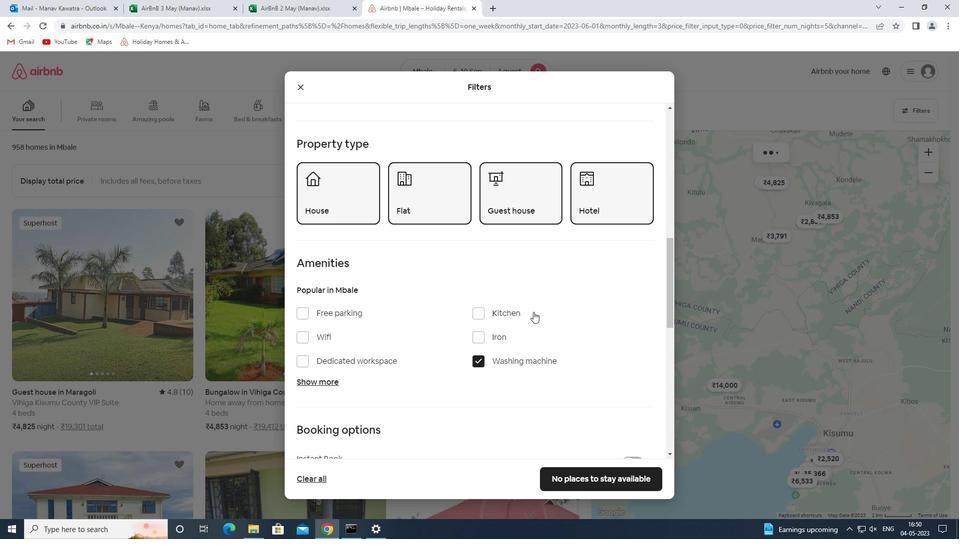 
Action: Mouse scrolled (533, 311) with delta (0, 0)
Screenshot: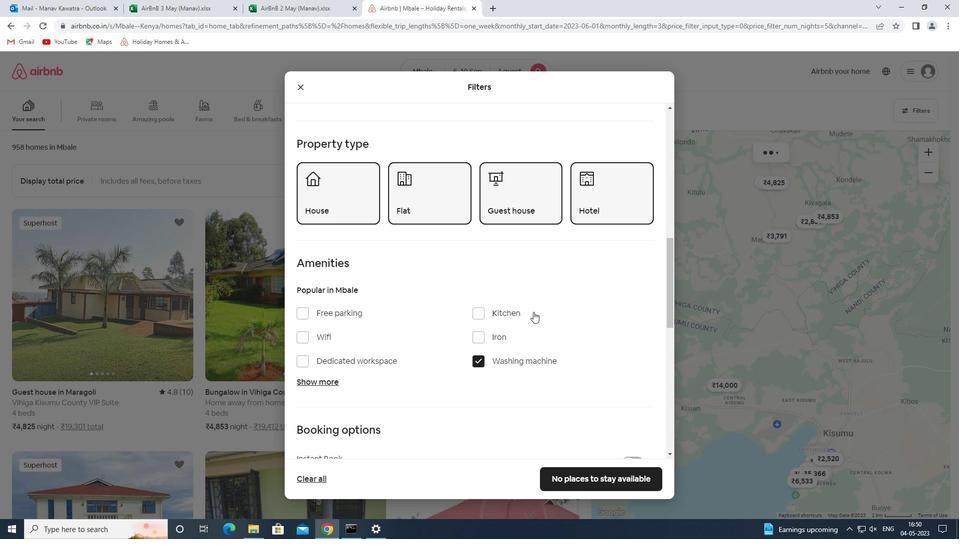 
Action: Mouse scrolled (533, 311) with delta (0, 0)
Screenshot: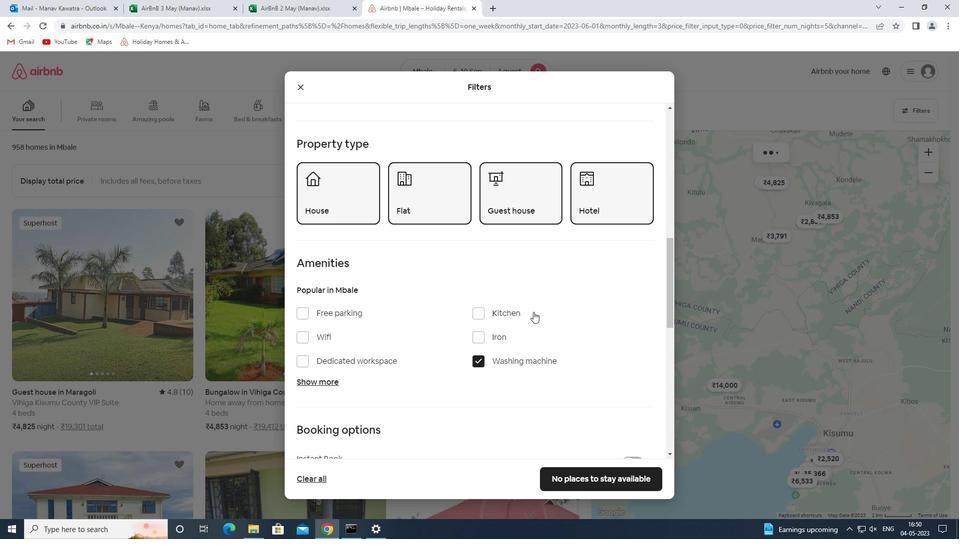 
Action: Mouse scrolled (533, 311) with delta (0, 0)
Screenshot: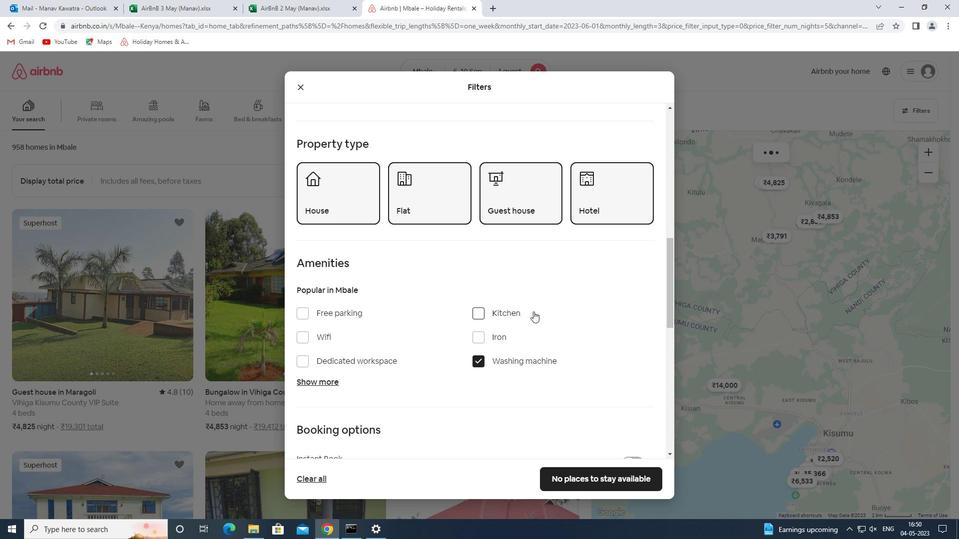 
Action: Mouse scrolled (533, 311) with delta (0, 0)
Screenshot: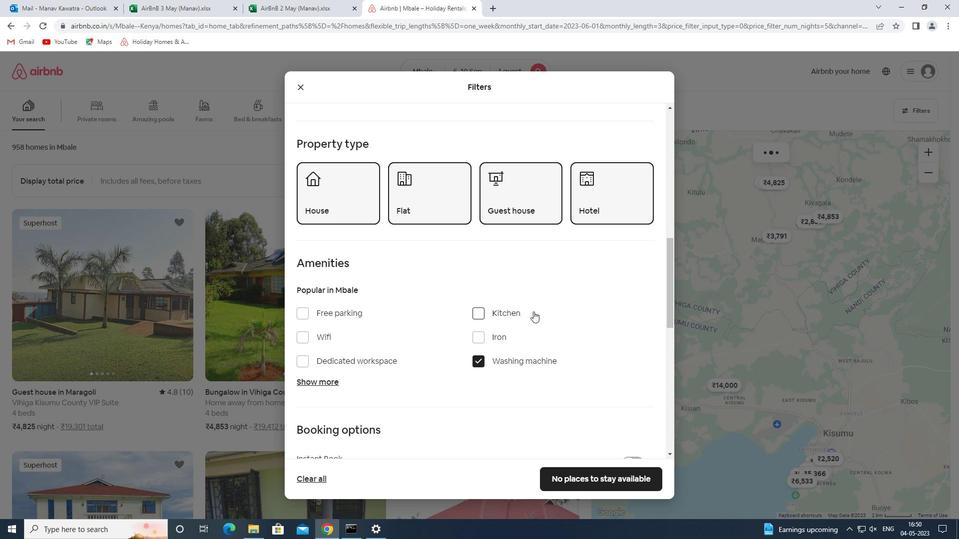 
Action: Mouse moved to (642, 197)
Screenshot: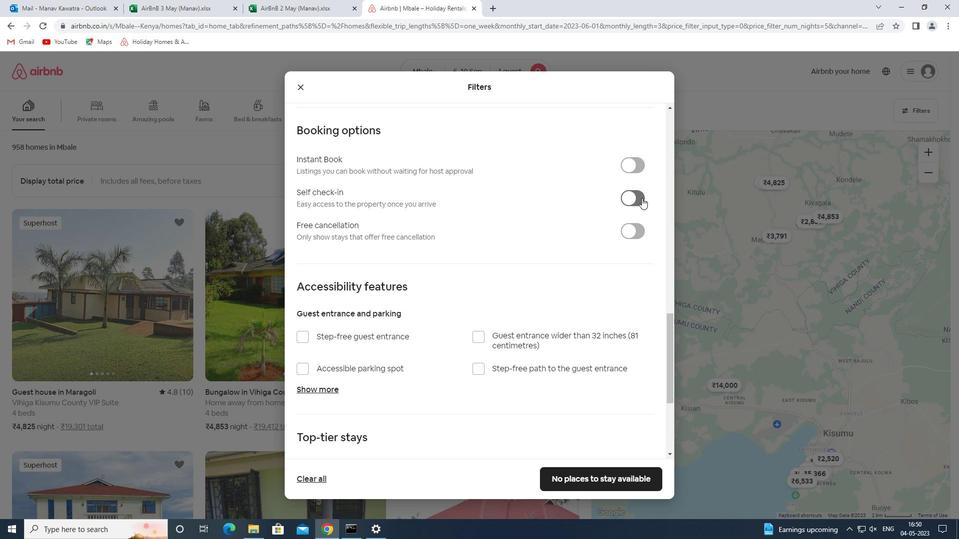 
Action: Mouse pressed left at (642, 197)
Screenshot: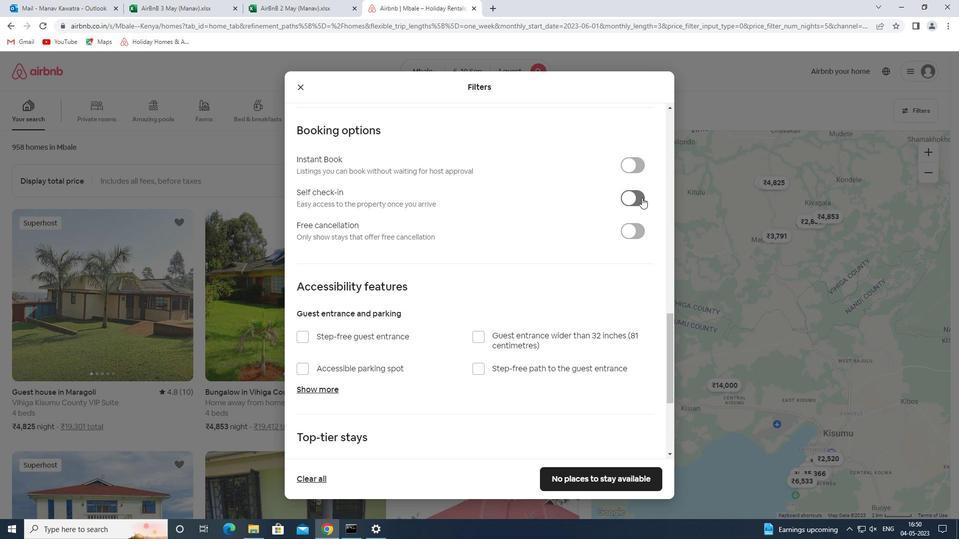 
Action: Mouse moved to (344, 320)
Screenshot: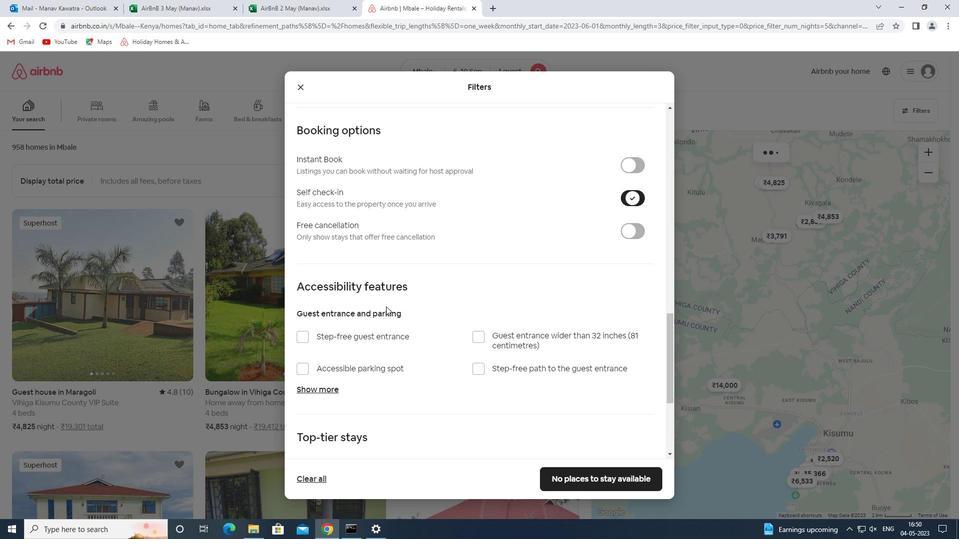 
Action: Mouse scrolled (344, 320) with delta (0, 0)
Screenshot: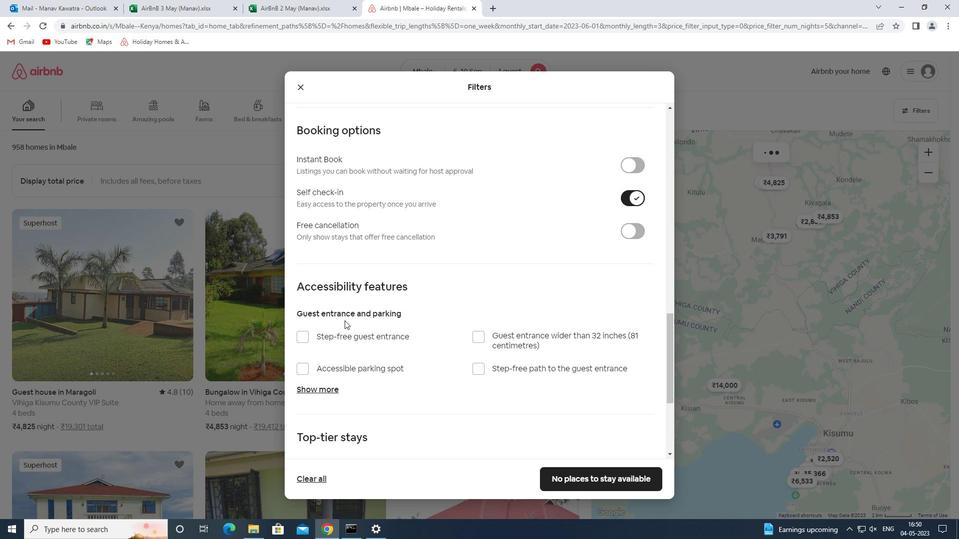 
Action: Mouse scrolled (344, 320) with delta (0, 0)
Screenshot: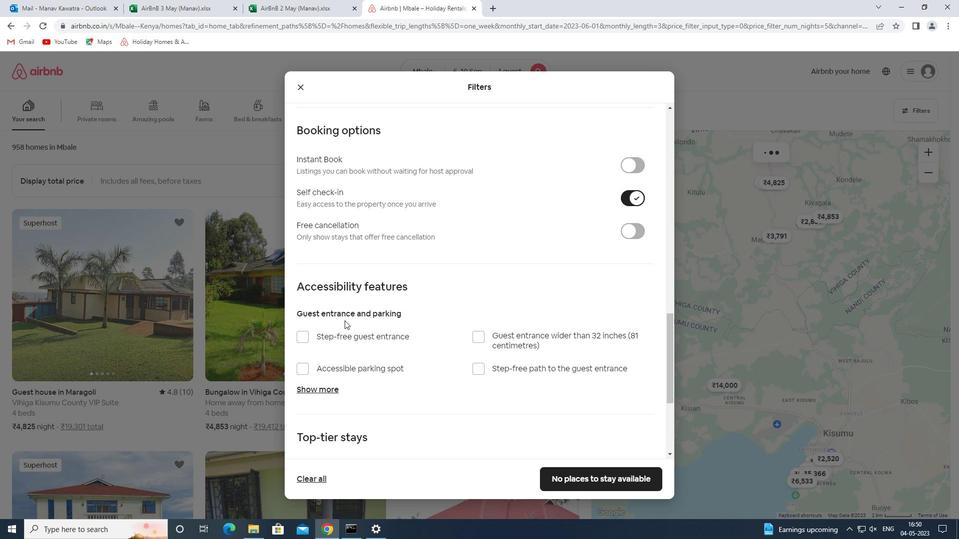 
Action: Mouse scrolled (344, 320) with delta (0, 0)
Screenshot: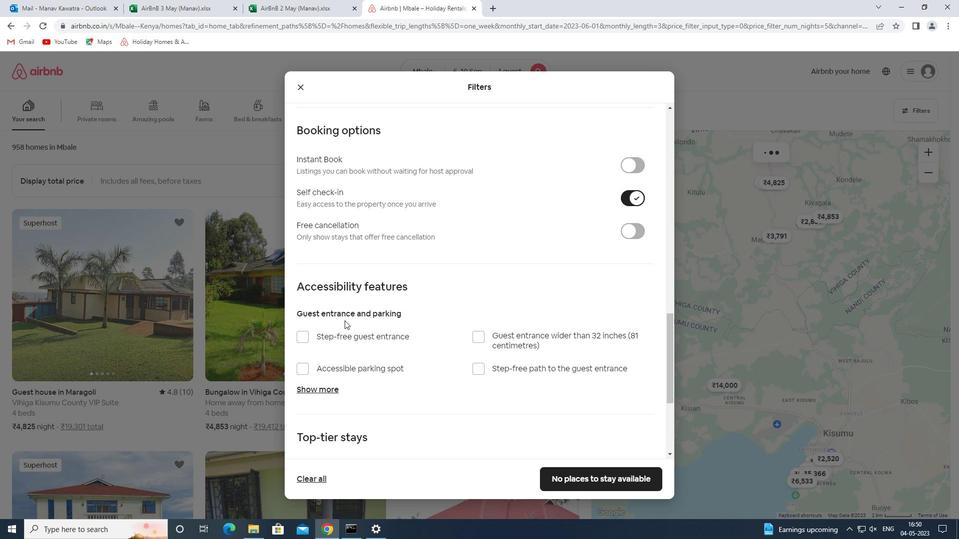 
Action: Mouse moved to (343, 320)
Screenshot: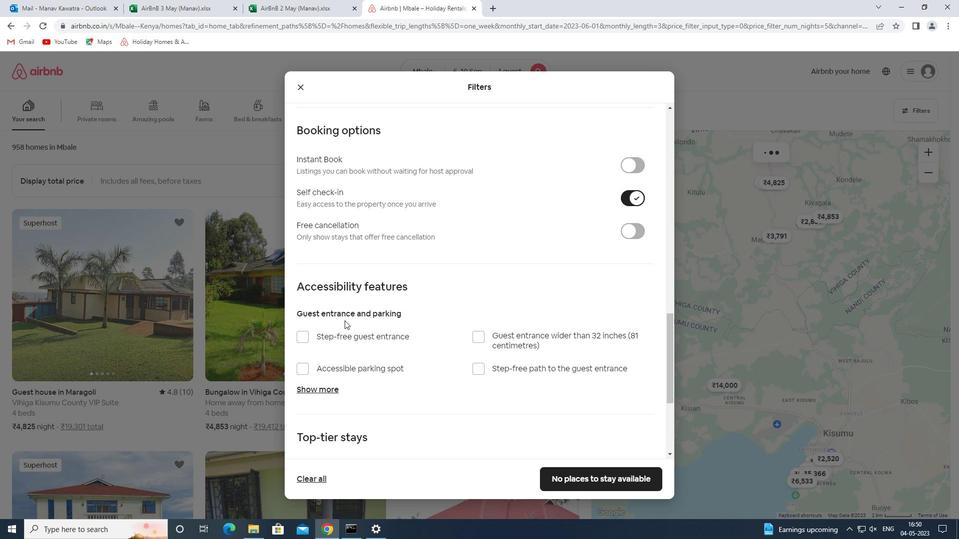 
Action: Mouse scrolled (343, 320) with delta (0, 0)
Screenshot: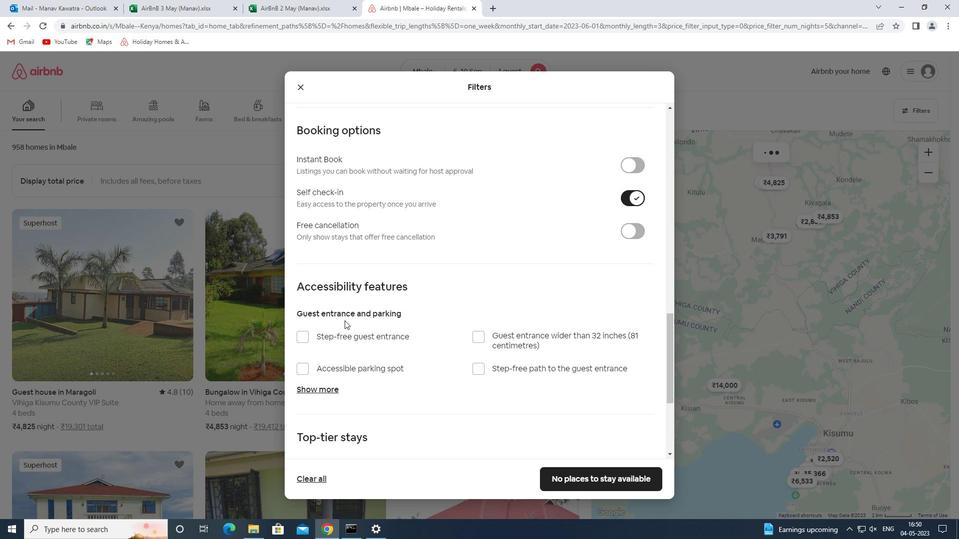 
Action: Mouse scrolled (343, 320) with delta (0, 0)
Screenshot: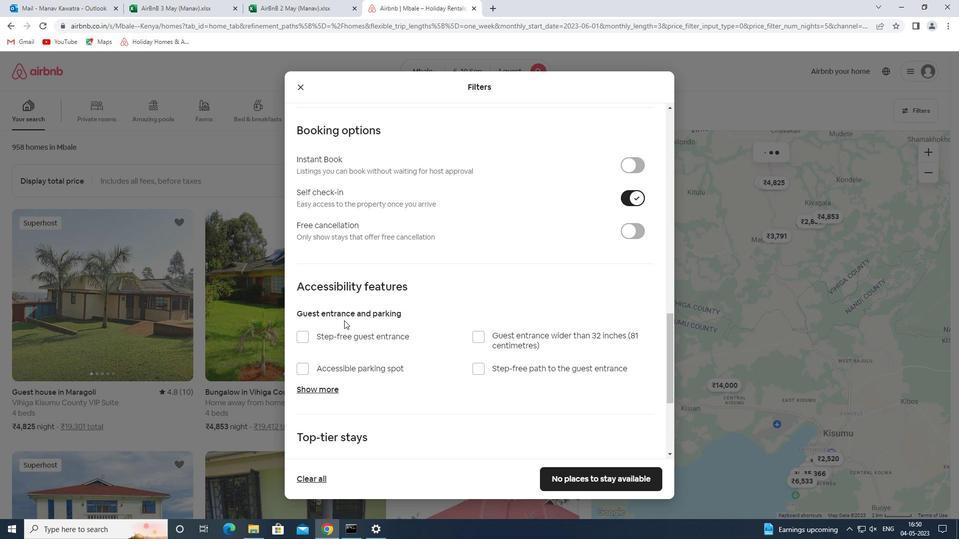 
Action: Mouse scrolled (343, 320) with delta (0, 0)
Screenshot: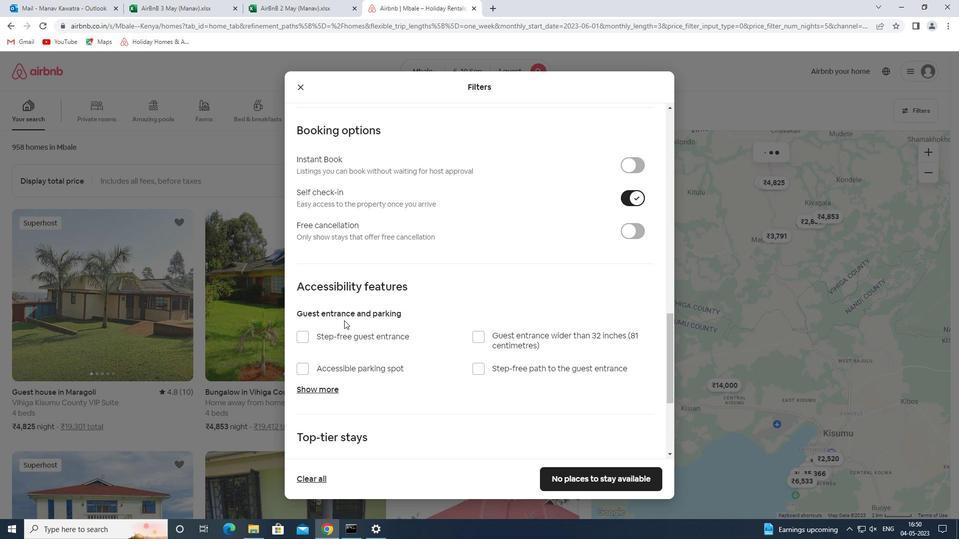 
Action: Mouse scrolled (343, 320) with delta (0, 0)
Screenshot: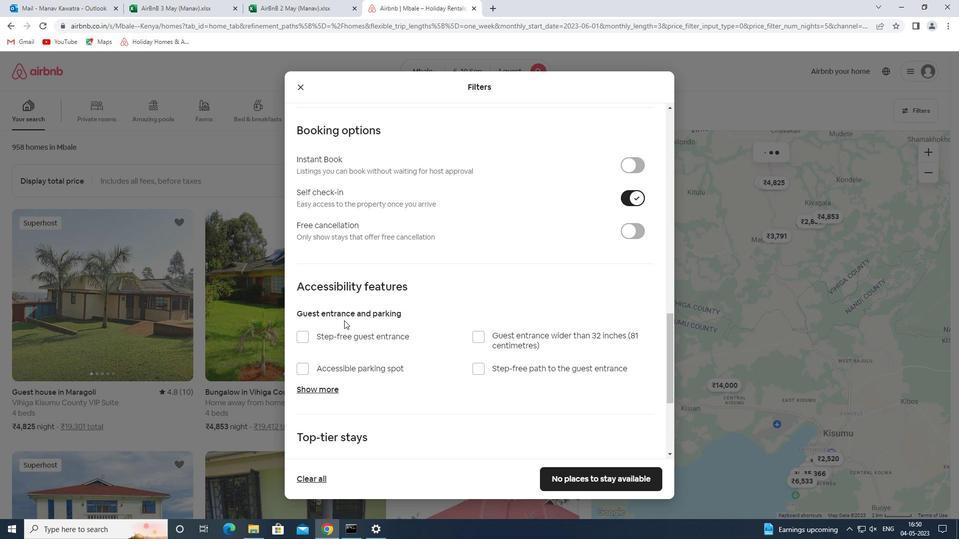 
Action: Mouse scrolled (343, 320) with delta (0, 0)
Screenshot: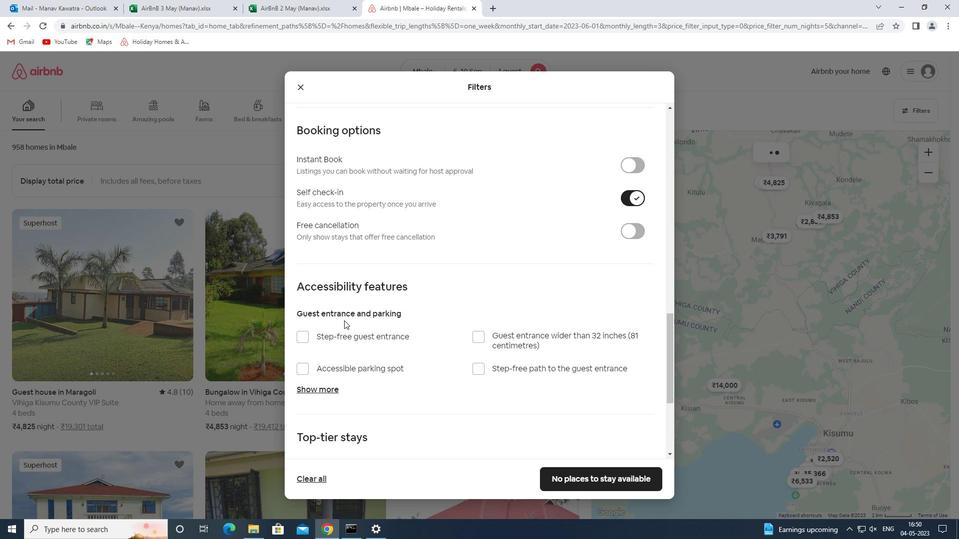 
Action: Mouse moved to (333, 390)
Screenshot: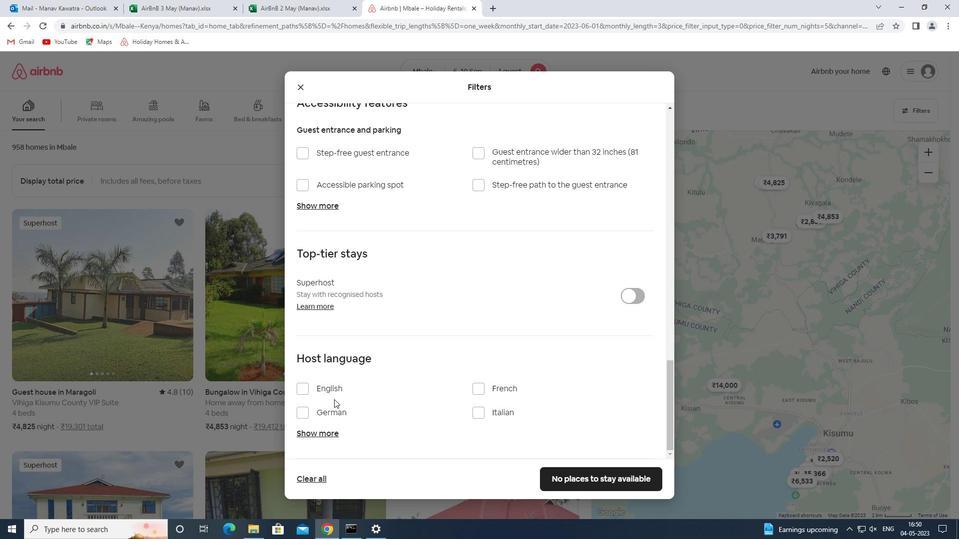 
Action: Mouse pressed left at (333, 390)
Screenshot: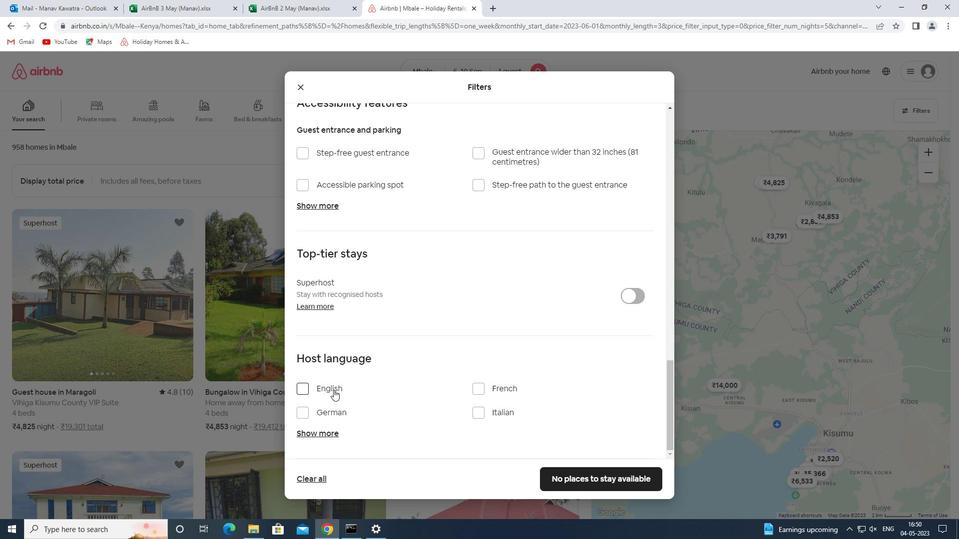 
Action: Mouse moved to (608, 485)
Screenshot: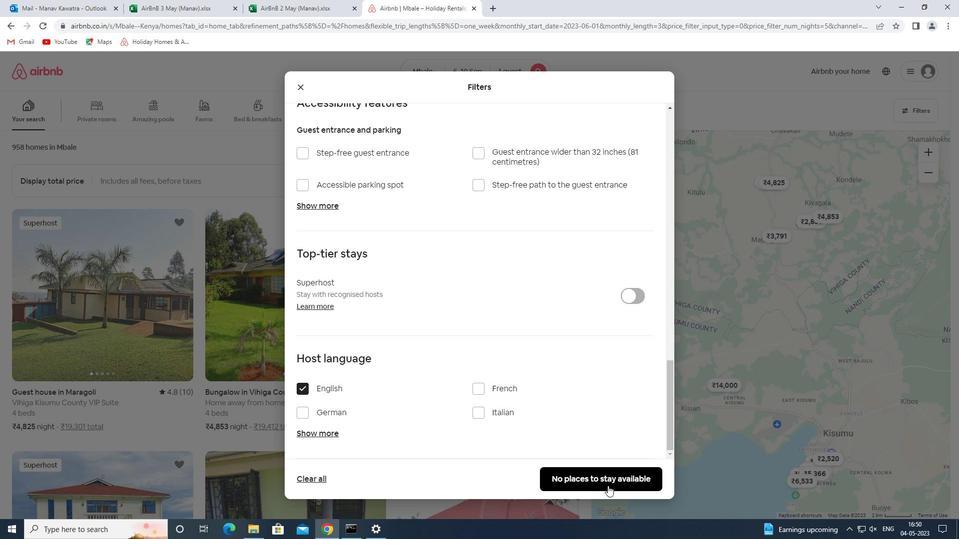 
Action: Mouse pressed left at (608, 485)
Screenshot: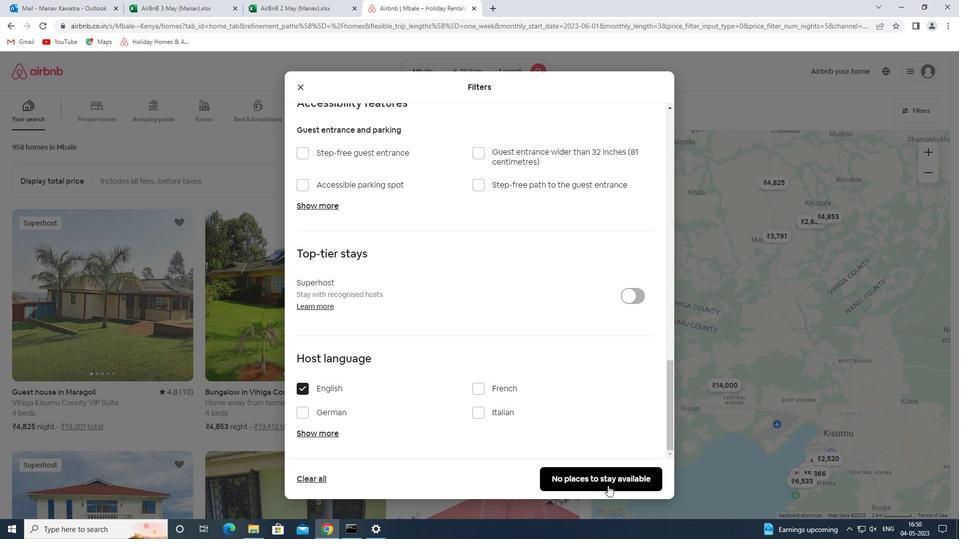 
